 Task: Add an event with the title Second Lunch and Learn: Effective Teamwork and Synergy Strategies, date ''2024/04/06'', time 9:40 AM to 11:40 AMand add a description: Participants will learn how to structure their presentations in a clear and logical manner. They will explore techniques for capturing audience attention, developing a compelling opening, organizing content effectively, and delivering a memorable closing.Select event color  Basil . Add location for the event as: 789 Spice Bazaar, Istanbul, Turkey, logged in from the account softage.10@softage.netand send the event invitation to softage.8@softage.net and softage.9@softage.net. Set a reminder for the event Every weekday(Monday to Friday)
Action: Mouse moved to (62, 94)
Screenshot: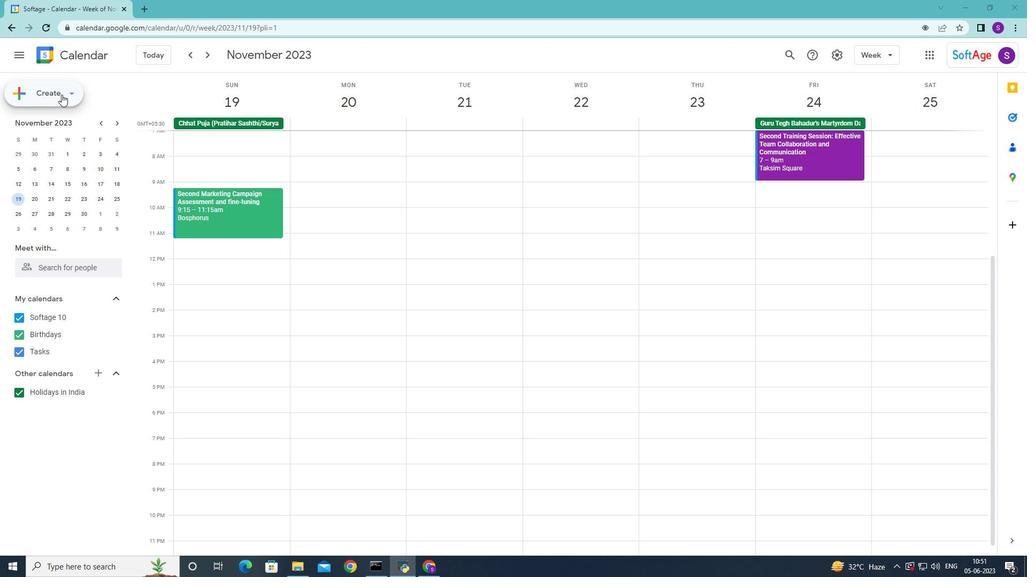 
Action: Mouse pressed left at (62, 94)
Screenshot: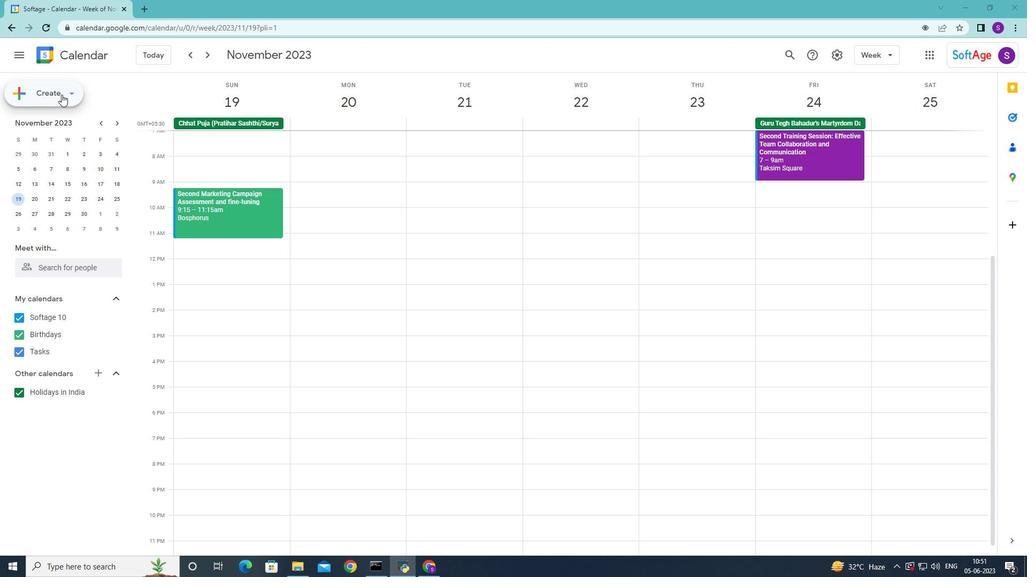 
Action: Mouse moved to (64, 128)
Screenshot: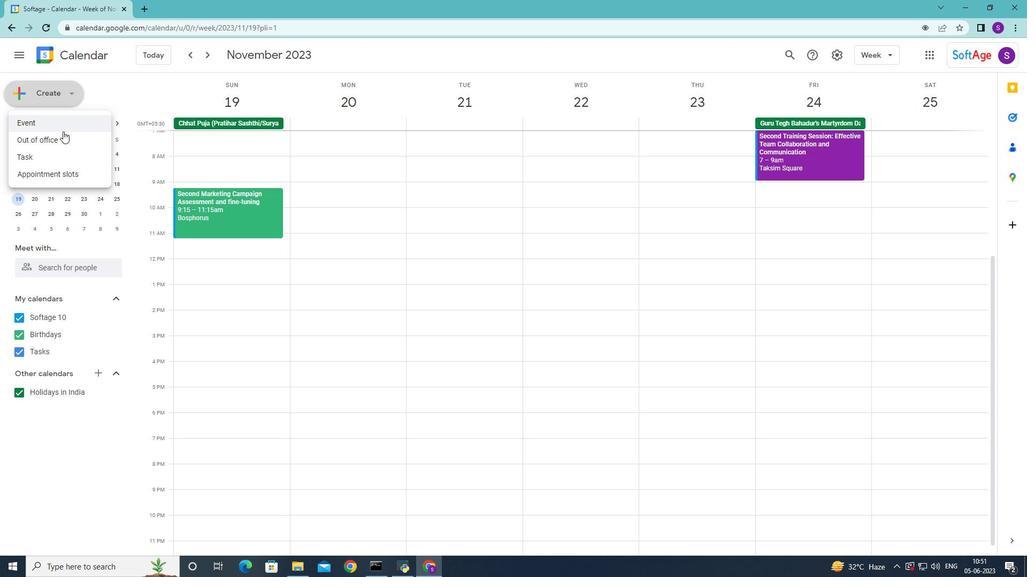 
Action: Mouse pressed left at (64, 128)
Screenshot: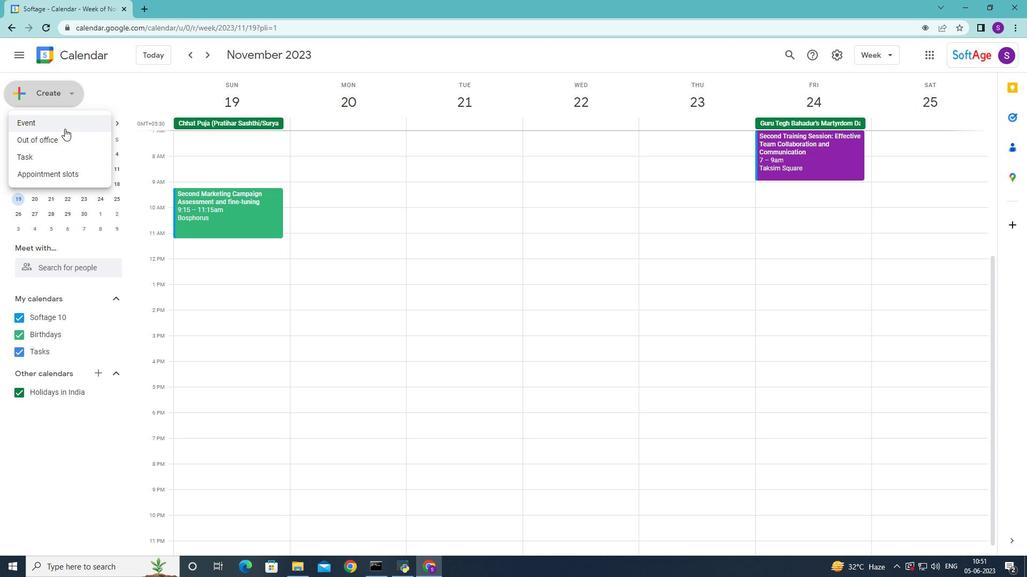 
Action: Mouse moved to (379, 201)
Screenshot: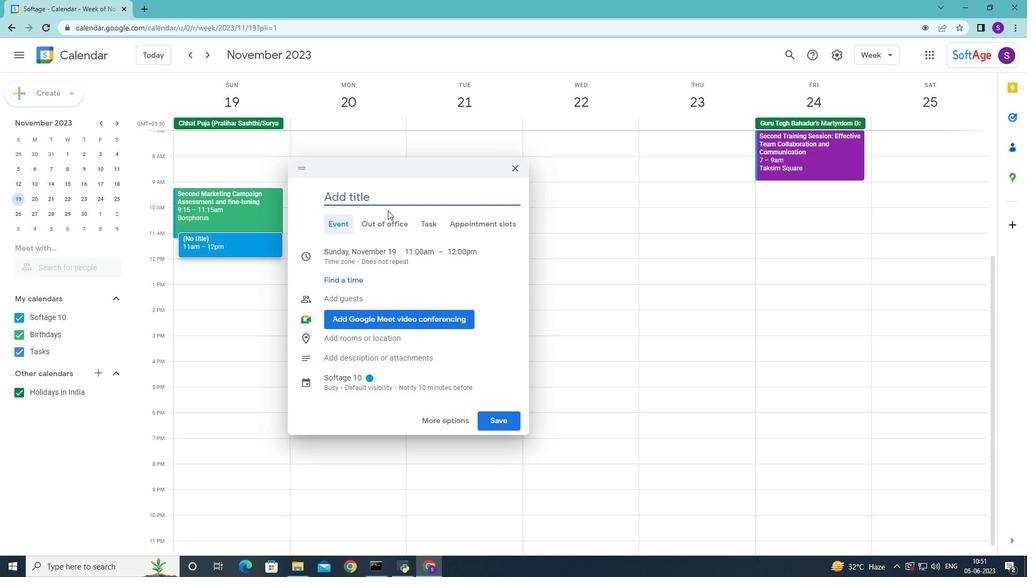 
Action: Mouse pressed left at (379, 201)
Screenshot: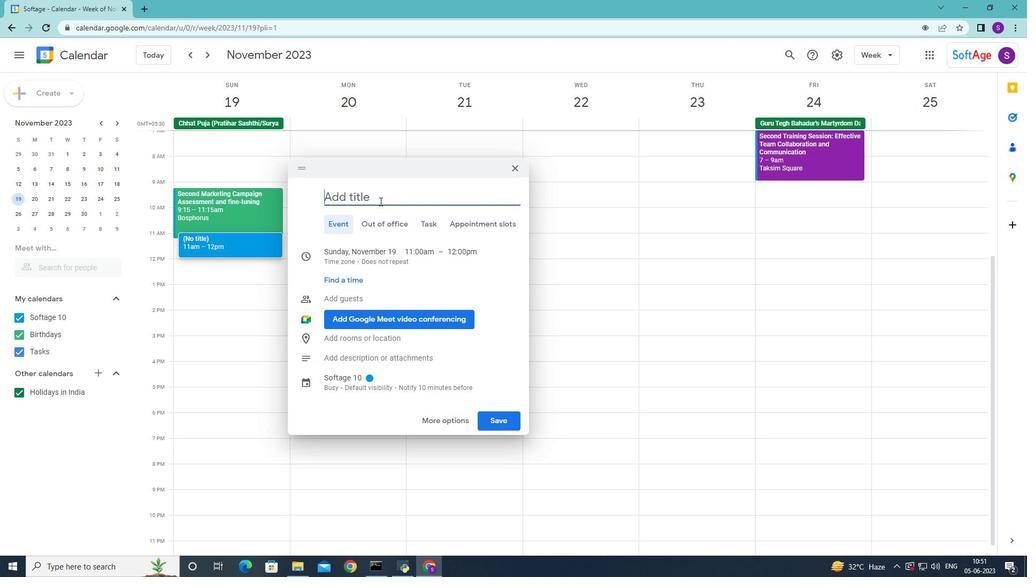 
Action: Mouse moved to (311, 186)
Screenshot: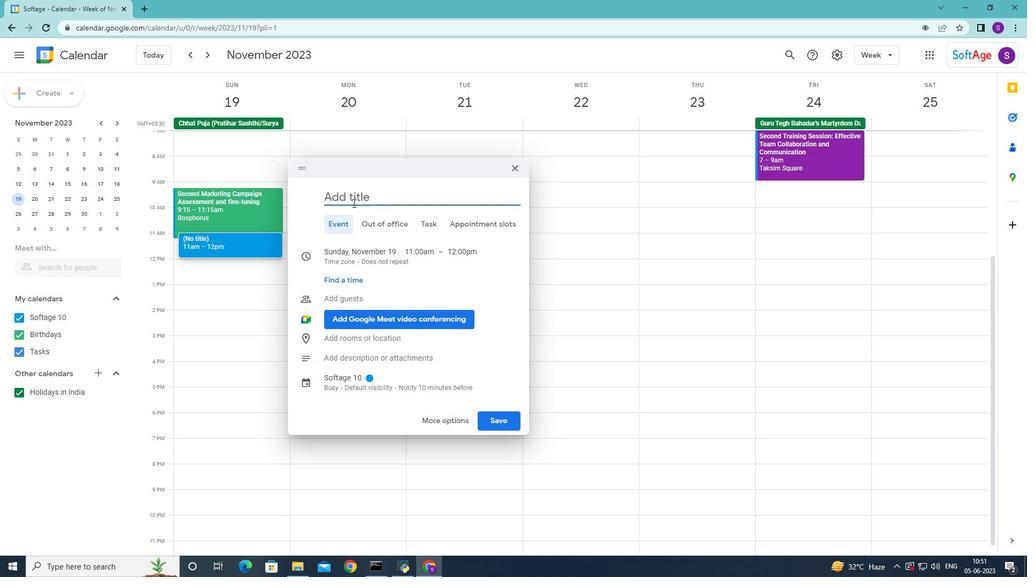 
Action: Key pressed <Key.shift><Key.shift><Key.shift><Key.shift>Second<Key.space><Key.shift>Lunch<Key.space>and<Key.space><Key.shift><Key.shift>Learn<Key.shift_r>;;<Key.backspace><Key.backspace><Key.shift_r>:<Key.space><Key.shift>Effective<Key.space><Key.shift><Key.shift><Key.shift><Key.shift><Key.shift><Key.shift><Key.shift><Key.shift><Key.shift><Key.shift>Team<Key.space><Key.shift>Work<Key.space>and<Key.space>synergy<Key.space><Key.shift>Strategies<Key.space>
Screenshot: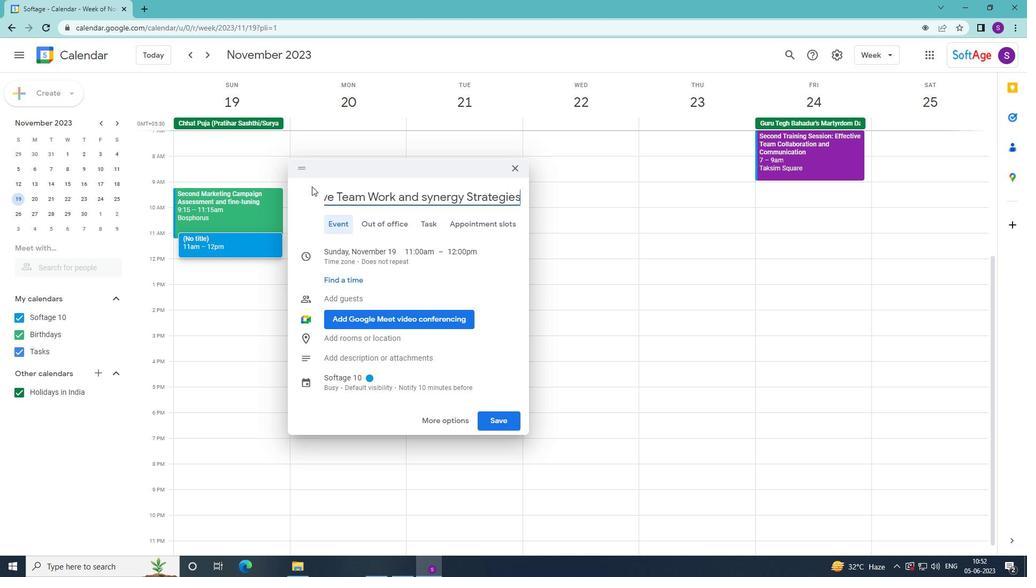 
Action: Mouse moved to (356, 261)
Screenshot: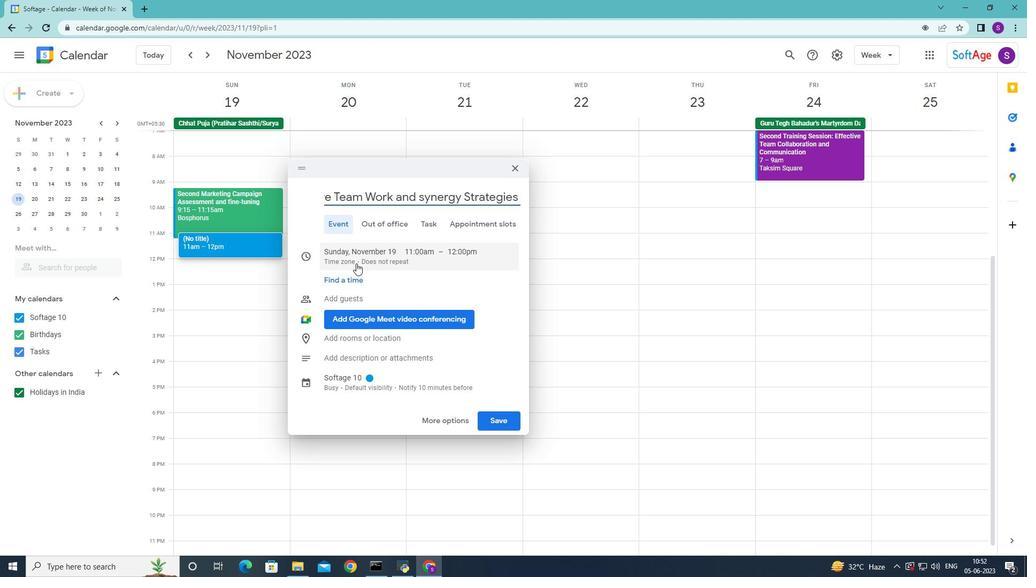 
Action: Mouse pressed left at (356, 261)
Screenshot: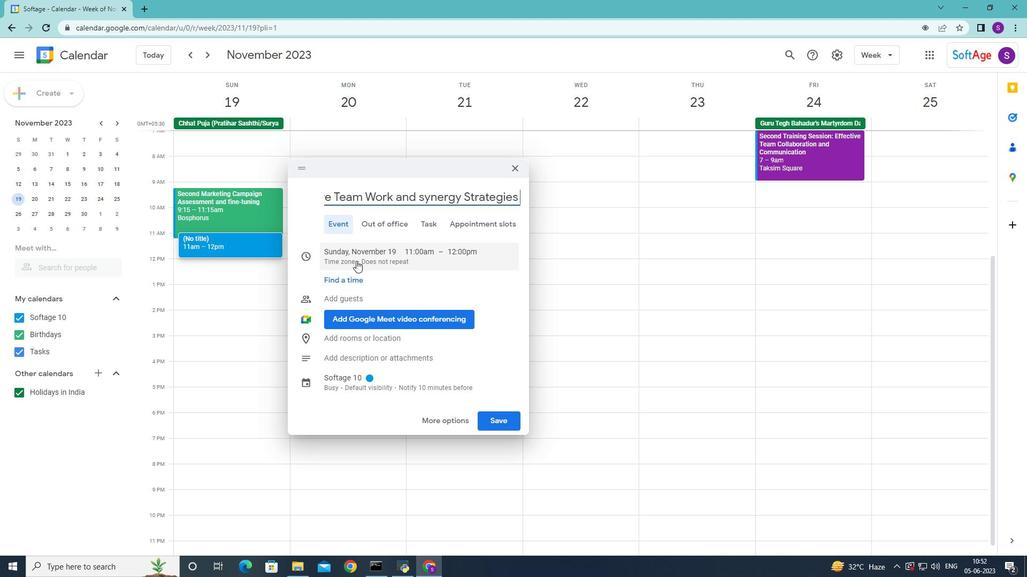 
Action: Mouse moved to (368, 253)
Screenshot: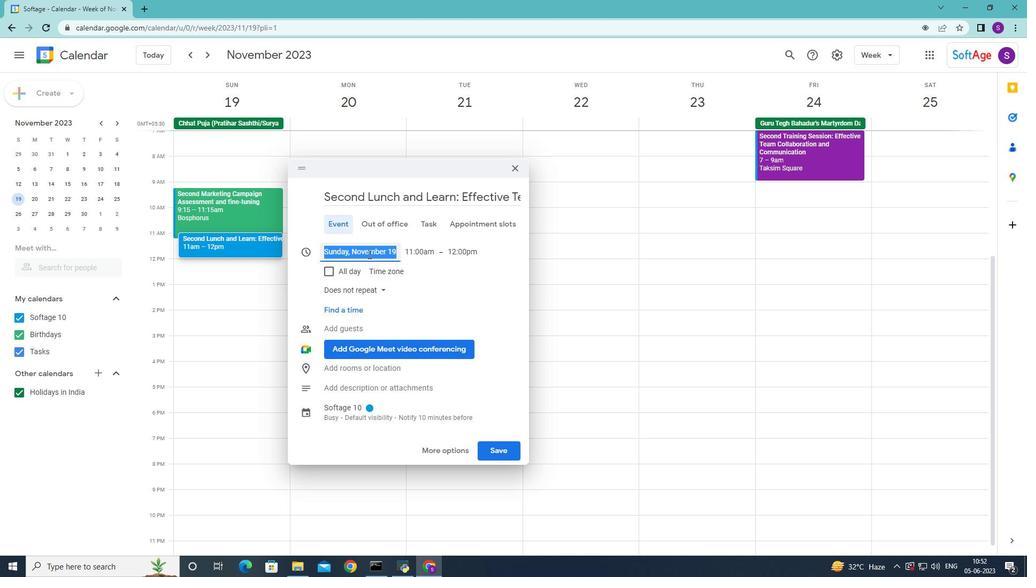 
Action: Mouse pressed left at (368, 253)
Screenshot: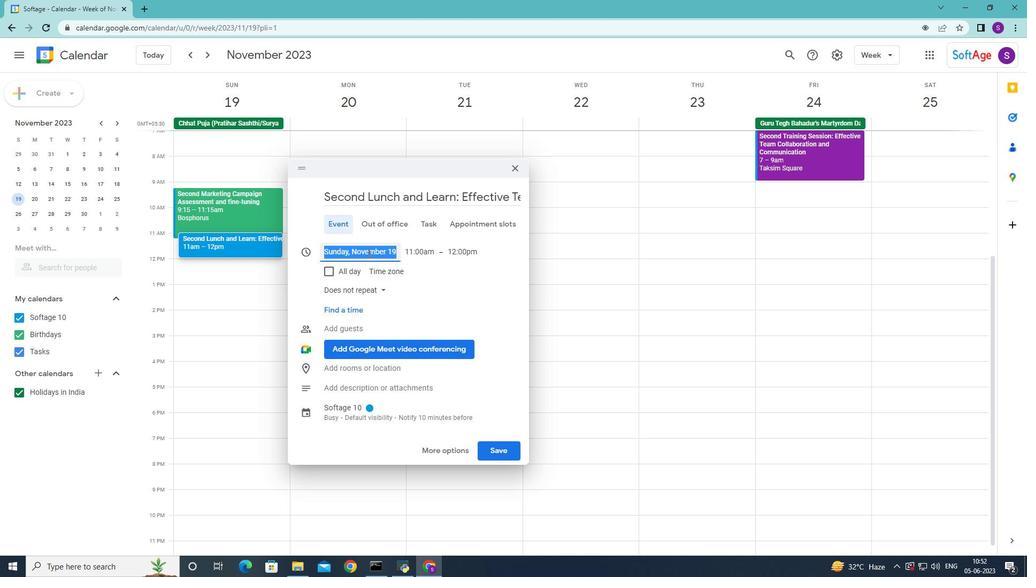 
Action: Mouse moved to (455, 274)
Screenshot: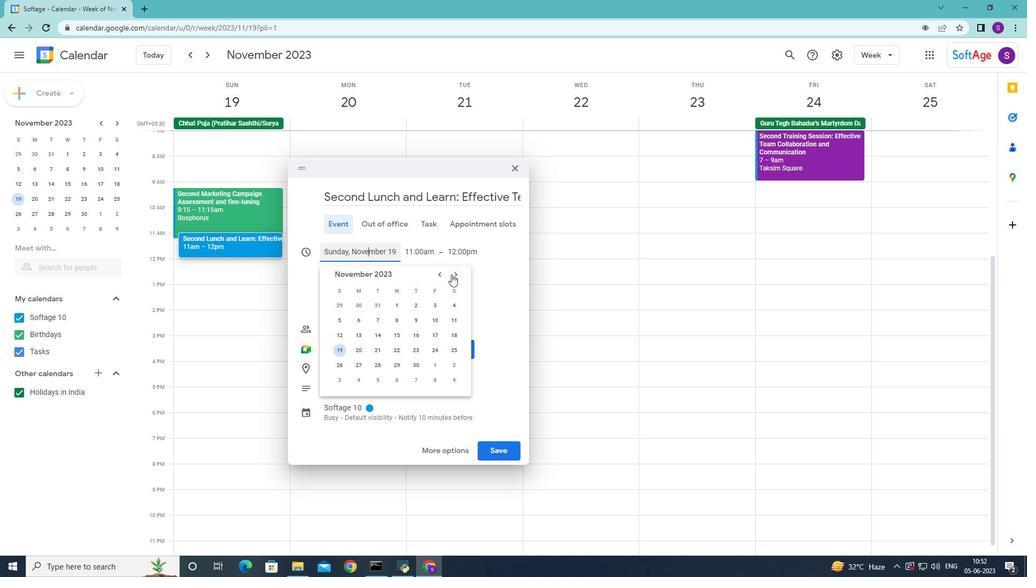 
Action: Mouse pressed left at (455, 274)
Screenshot: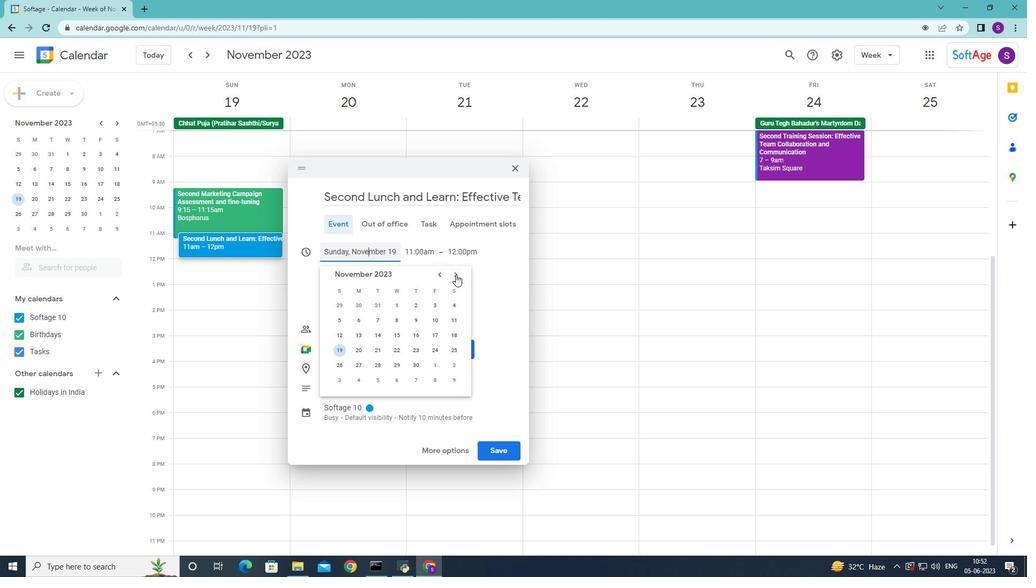 
Action: Mouse pressed left at (455, 274)
Screenshot: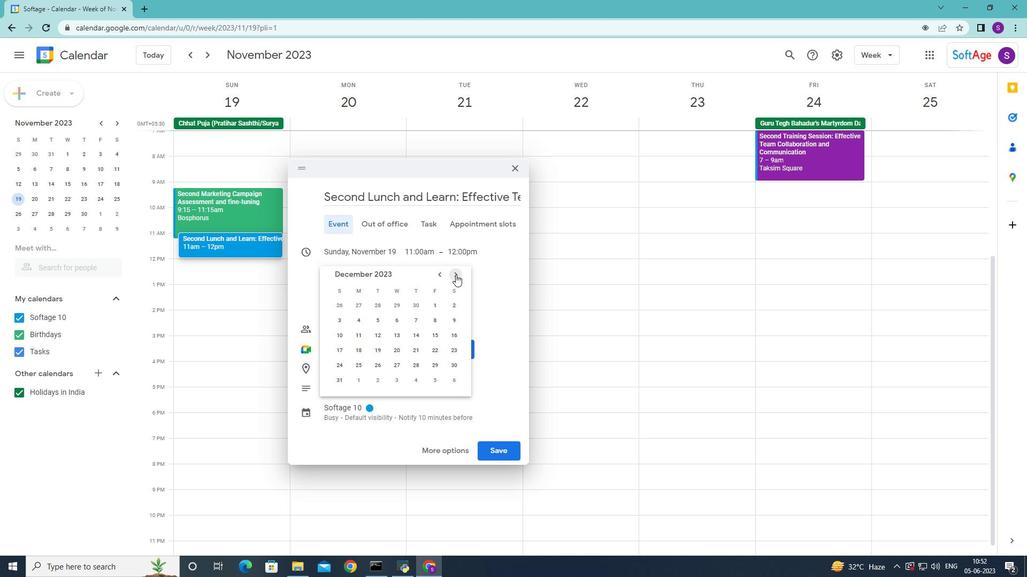 
Action: Mouse pressed left at (455, 274)
Screenshot: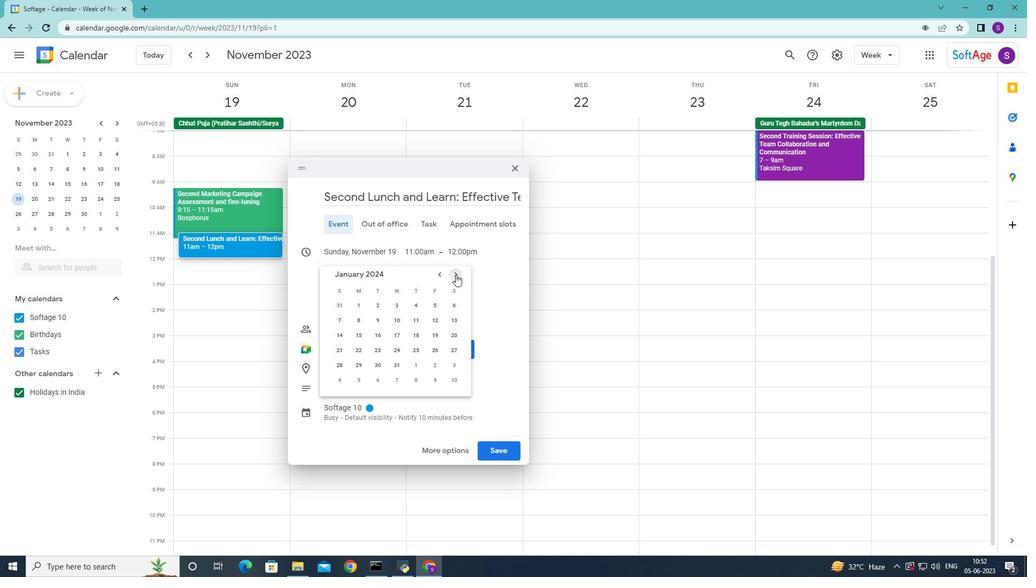 
Action: Mouse pressed left at (455, 274)
Screenshot: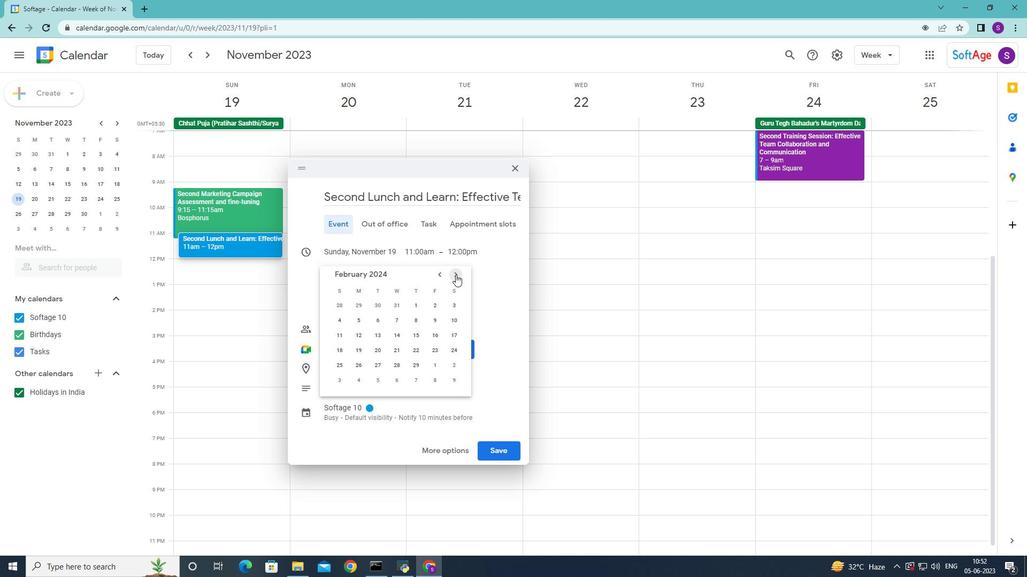 
Action: Mouse pressed left at (455, 274)
Screenshot: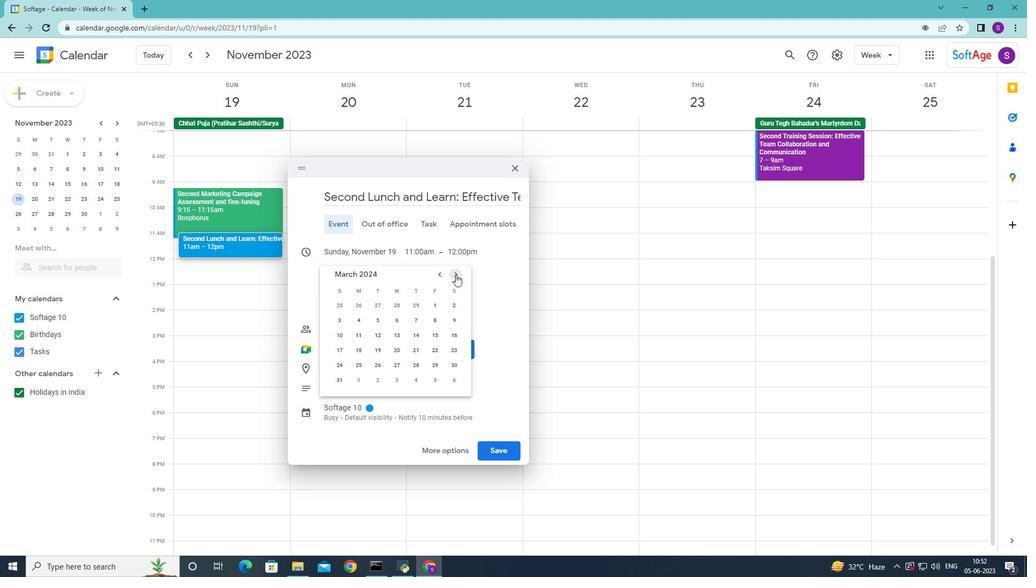 
Action: Mouse moved to (455, 309)
Screenshot: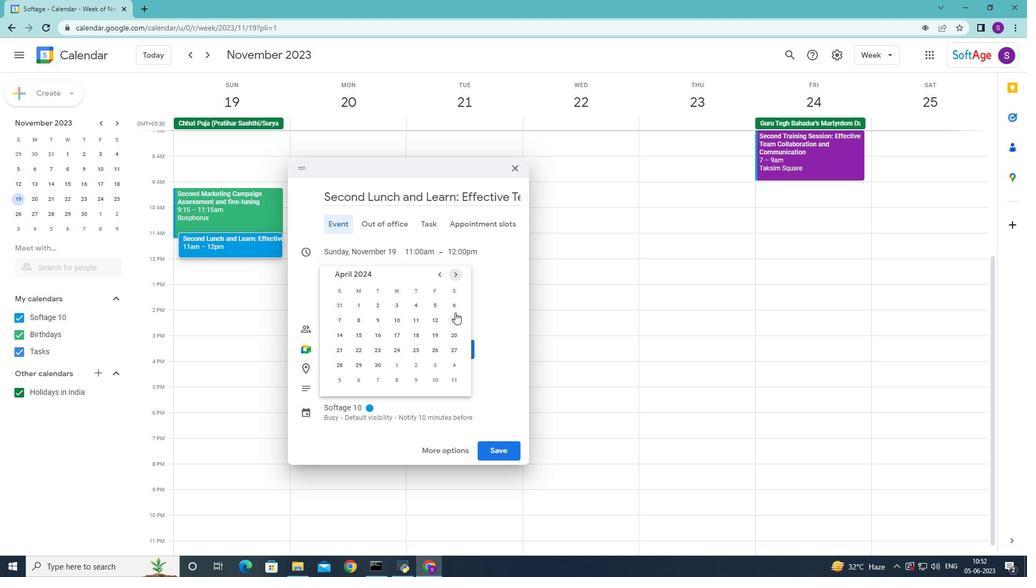 
Action: Mouse pressed left at (455, 309)
Screenshot: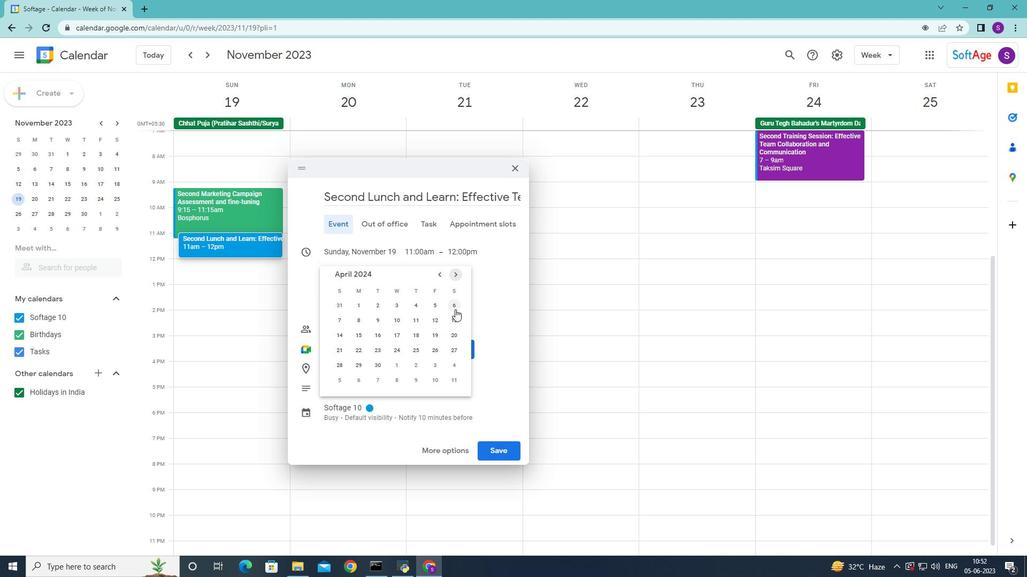 
Action: Mouse moved to (747, 249)
Screenshot: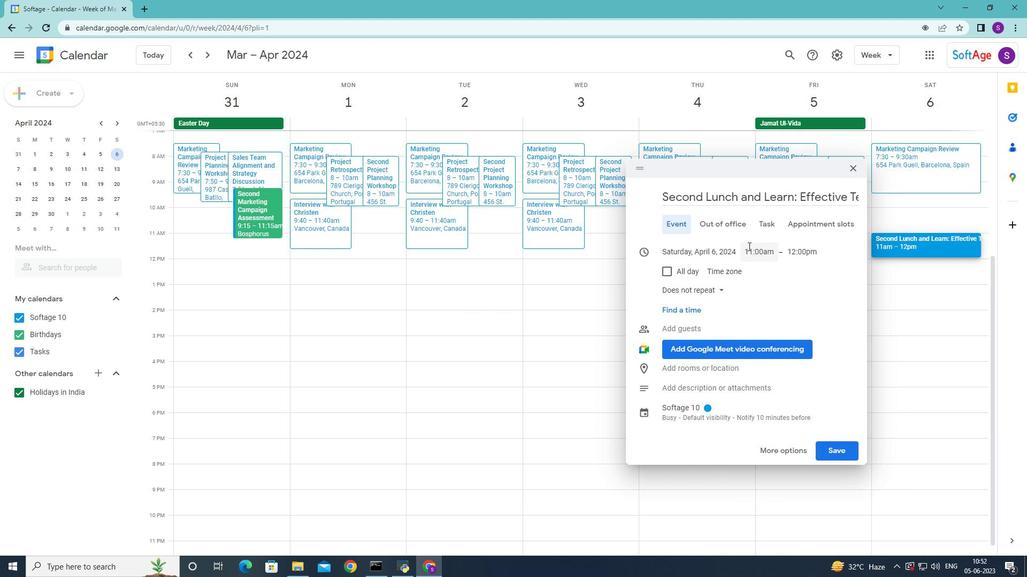 
Action: Mouse pressed left at (747, 249)
Screenshot: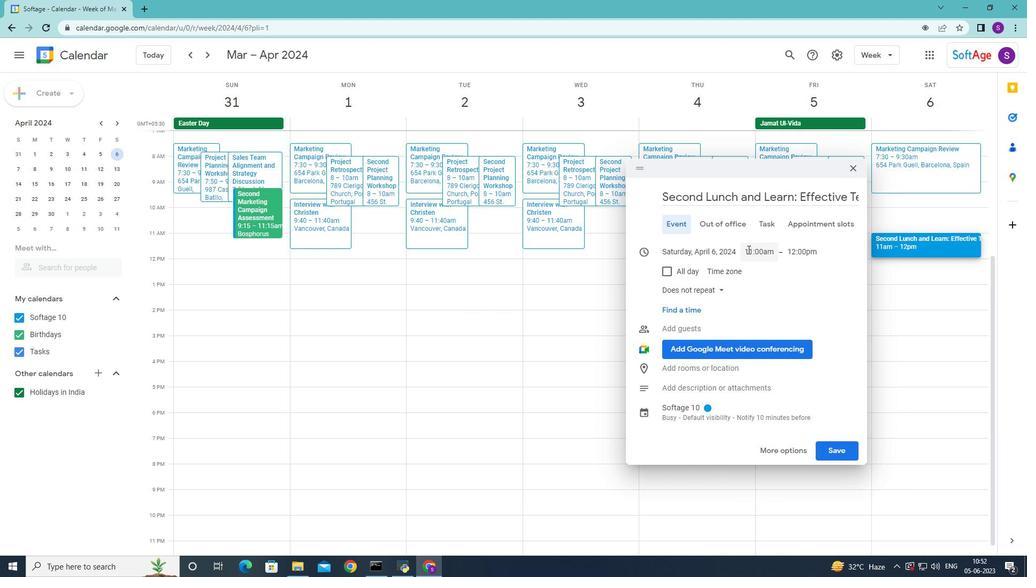 
Action: Mouse moved to (762, 330)
Screenshot: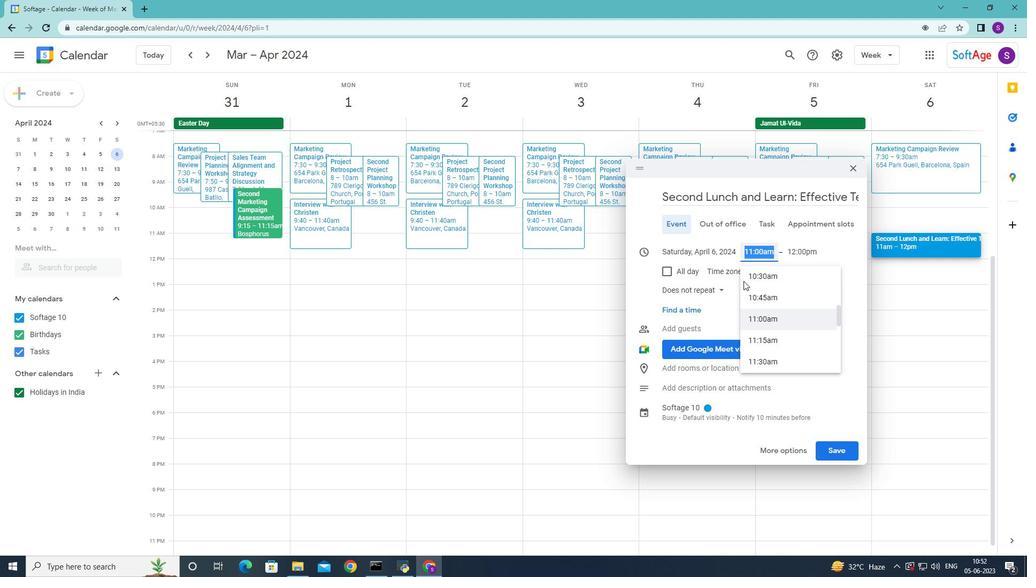 
Action: Mouse scrolled (762, 330) with delta (0, 0)
Screenshot: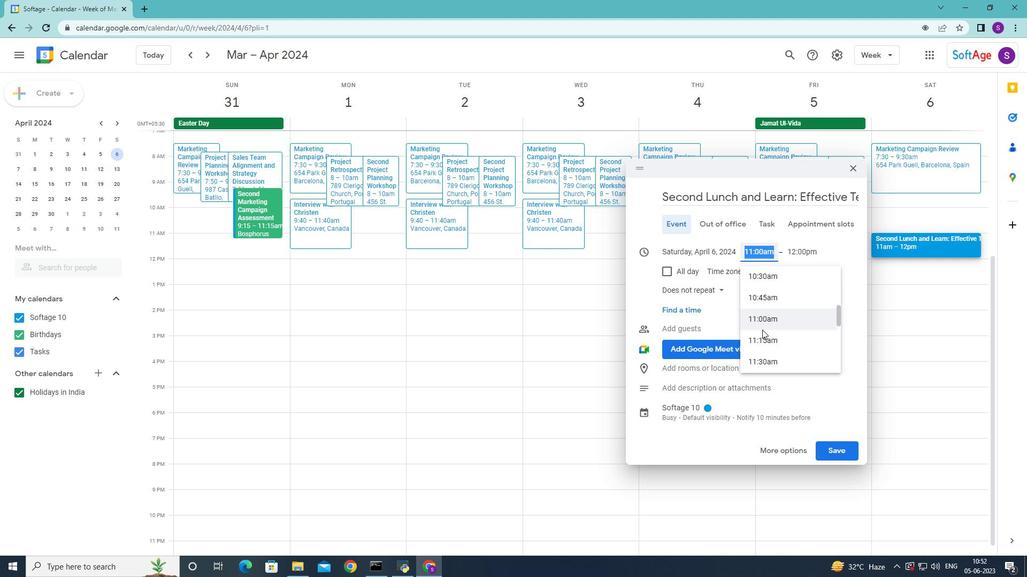 
Action: Mouse scrolled (762, 330) with delta (0, 0)
Screenshot: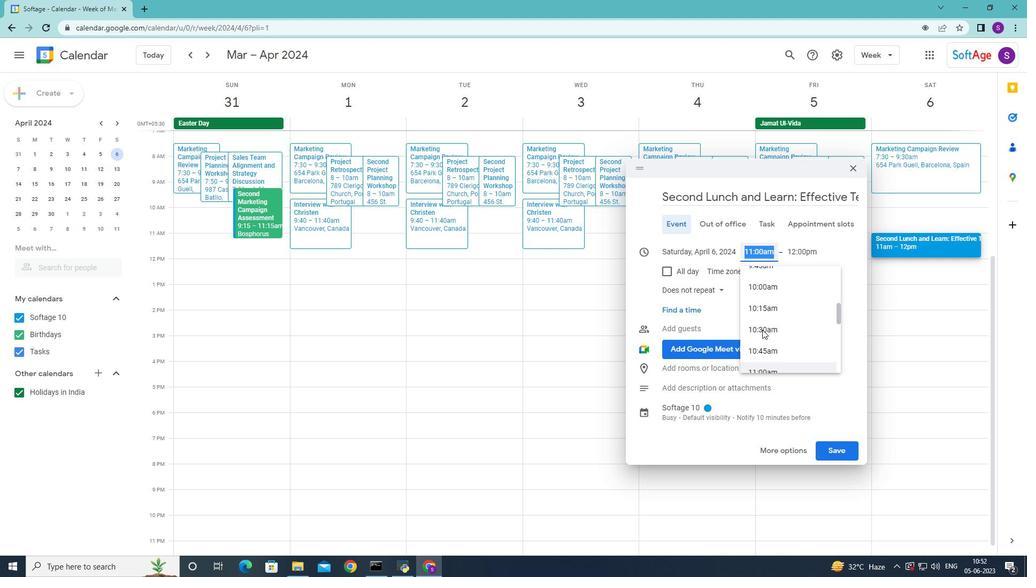 
Action: Mouse moved to (640, 271)
Screenshot: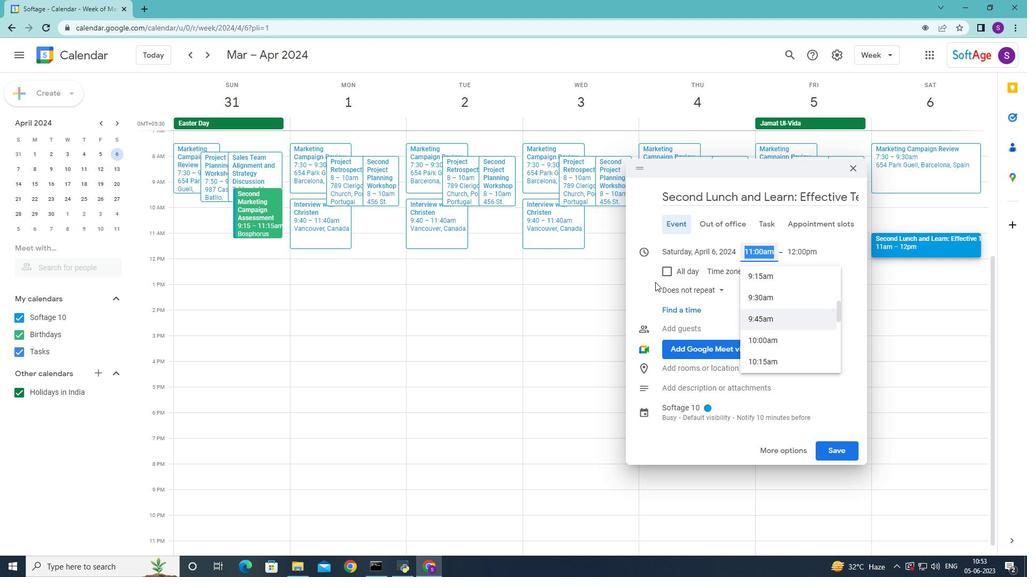 
Action: Key pressed 9<Key.shift_r><Key.shift_r><Key.shift_r>:40am<Key.enter>
Screenshot: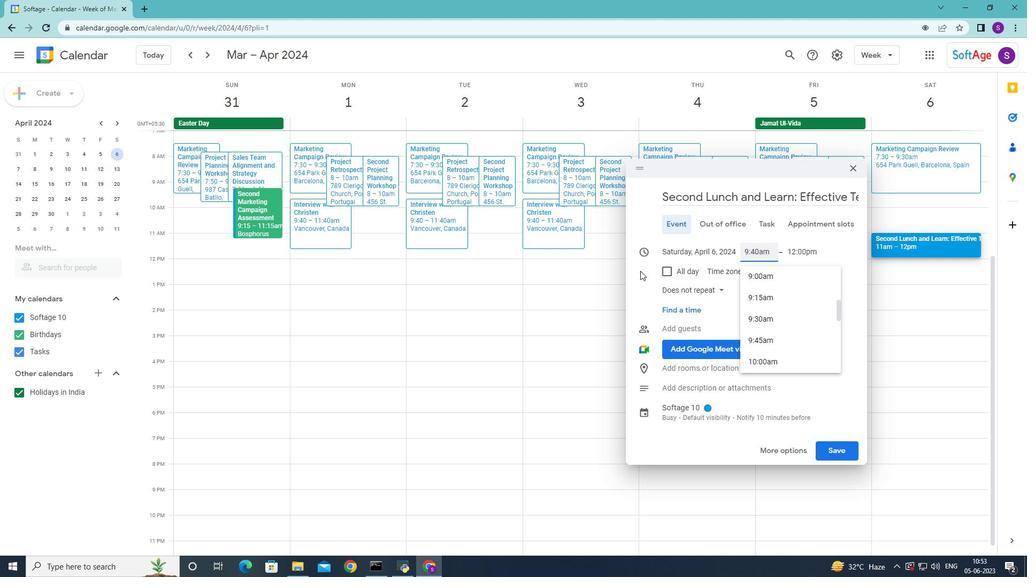 
Action: Mouse moved to (786, 258)
Screenshot: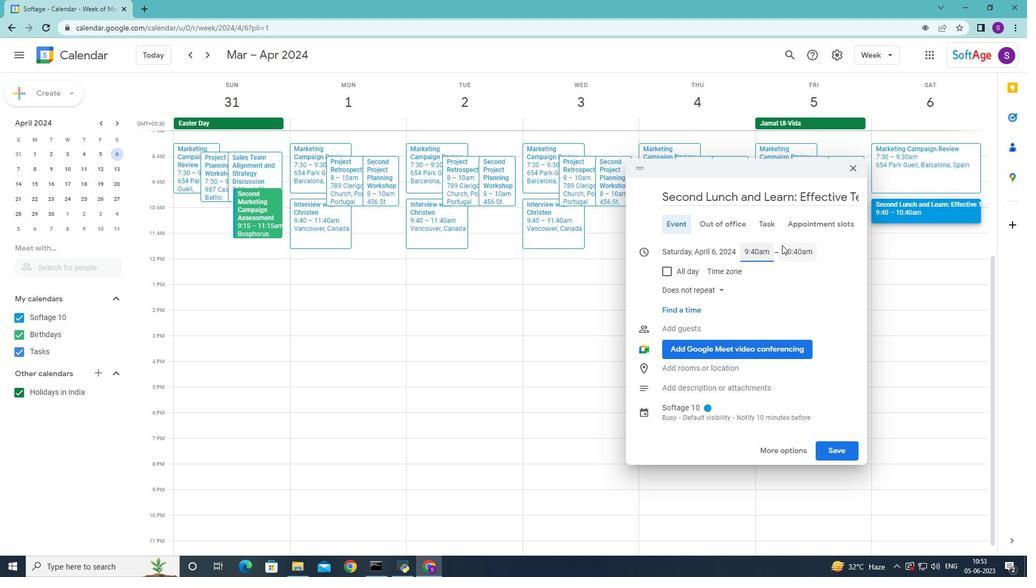 
Action: Mouse pressed left at (786, 258)
Screenshot: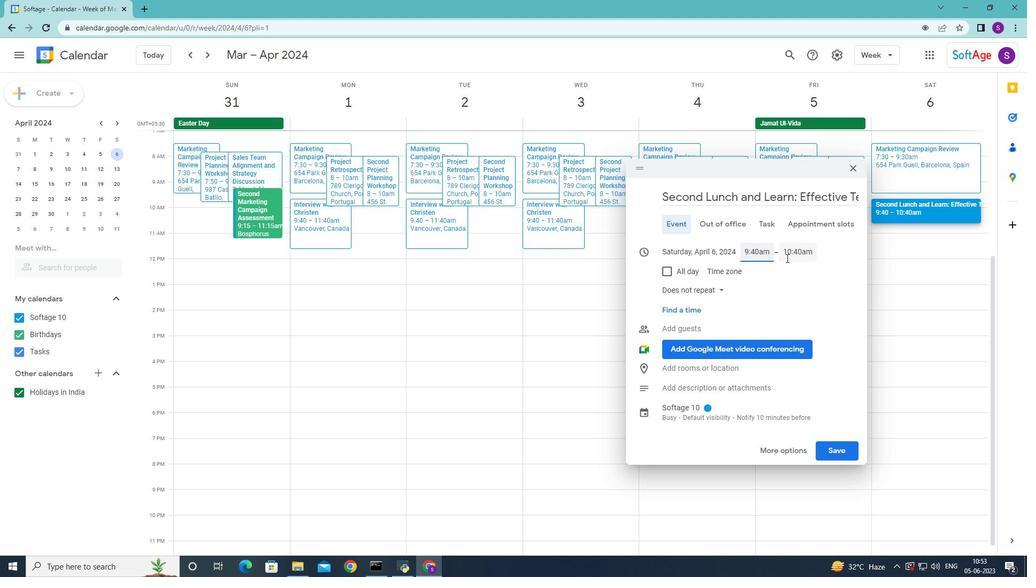 
Action: Mouse moved to (792, 362)
Screenshot: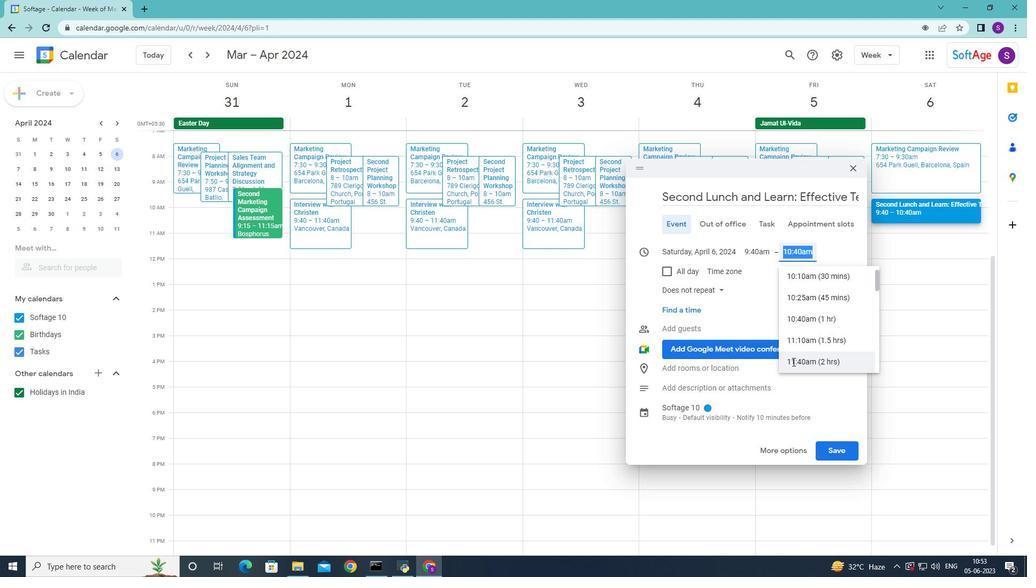 
Action: Mouse pressed left at (792, 362)
Screenshot: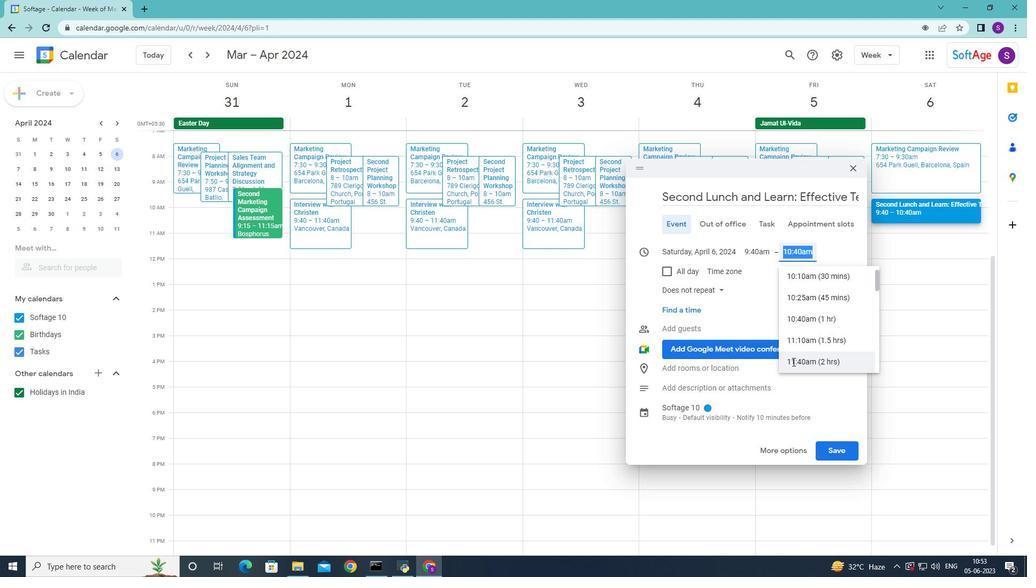 
Action: Mouse moved to (745, 416)
Screenshot: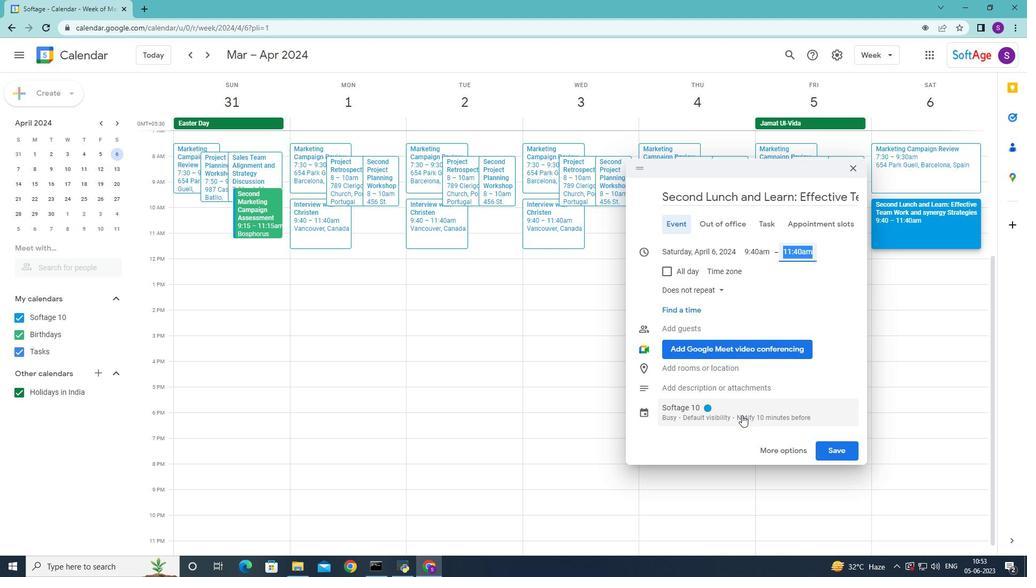
Action: Mouse pressed left at (745, 416)
Screenshot: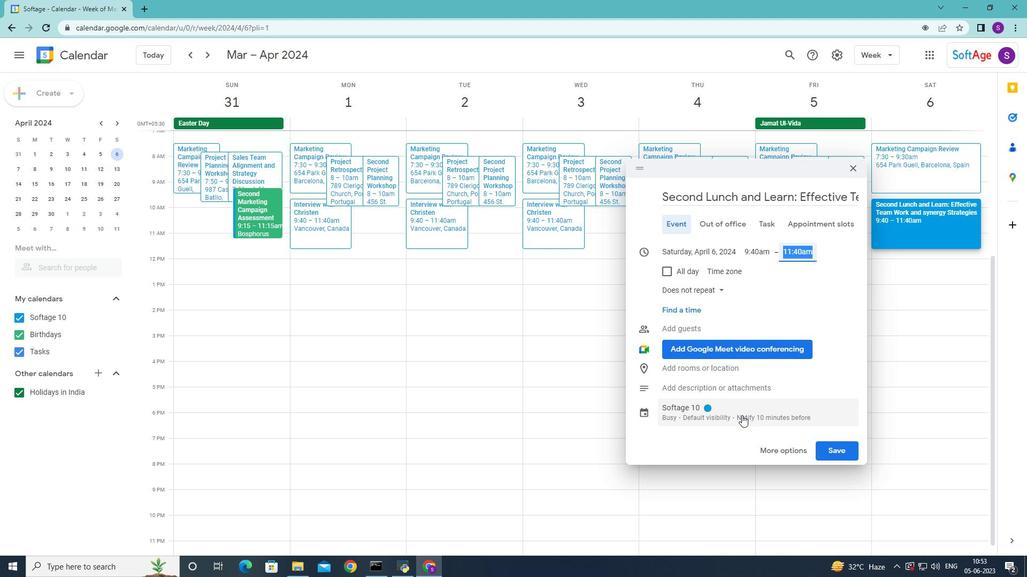 
Action: Mouse moved to (766, 448)
Screenshot: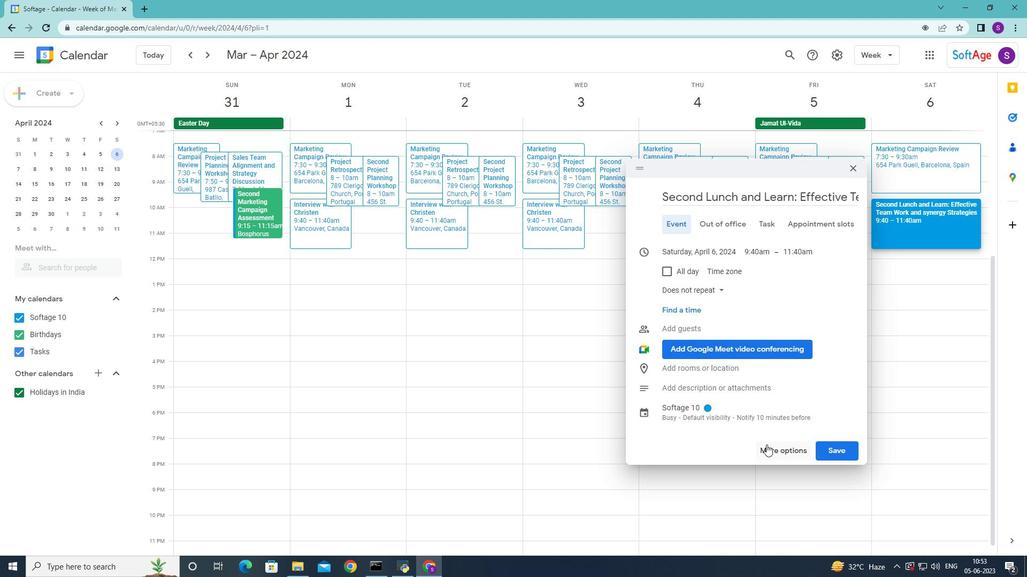 
Action: Mouse pressed left at (766, 448)
Screenshot: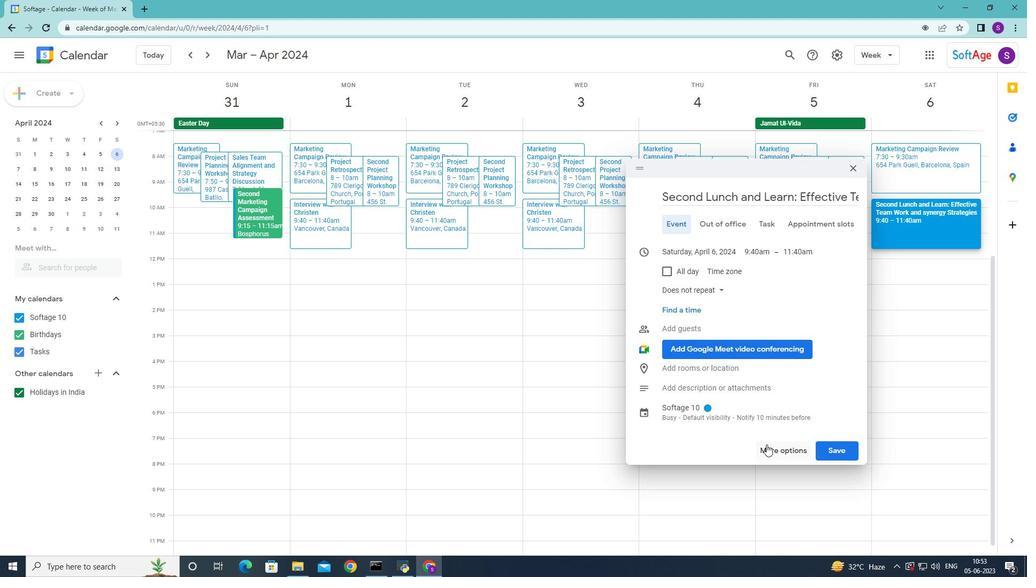
Action: Mouse moved to (185, 379)
Screenshot: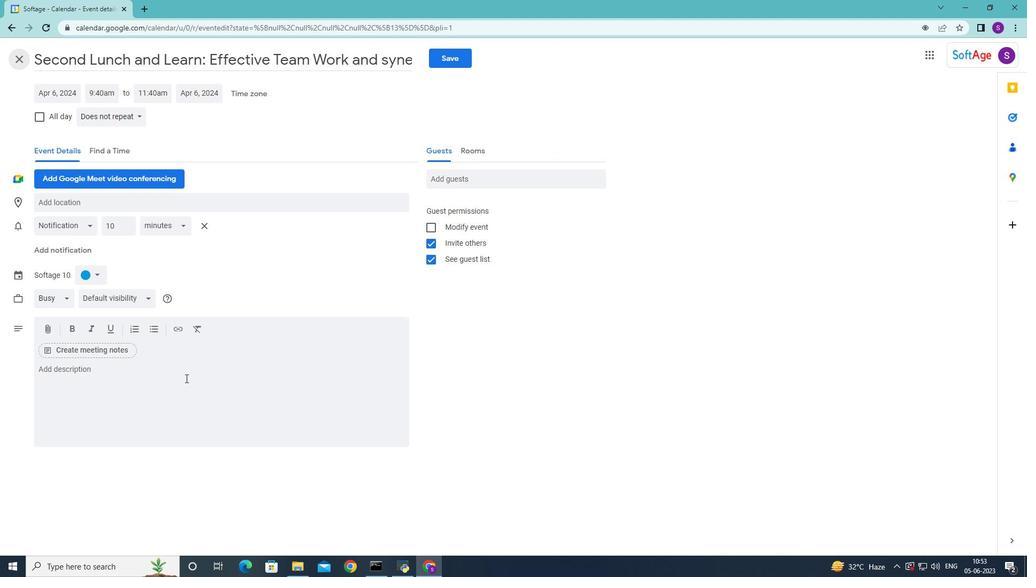 
Action: Mouse pressed left at (185, 379)
Screenshot: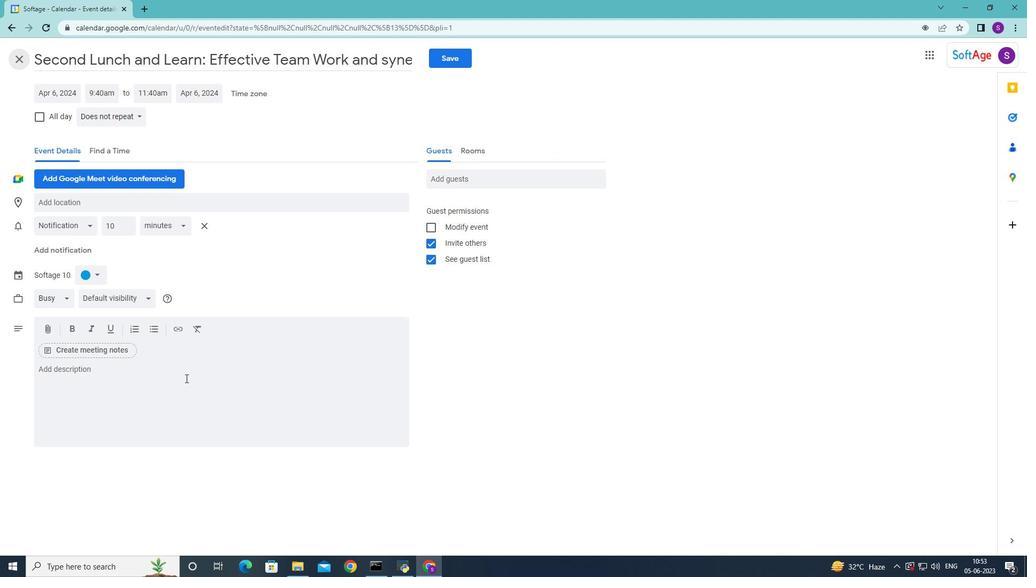 
Action: Mouse moved to (187, 375)
Screenshot: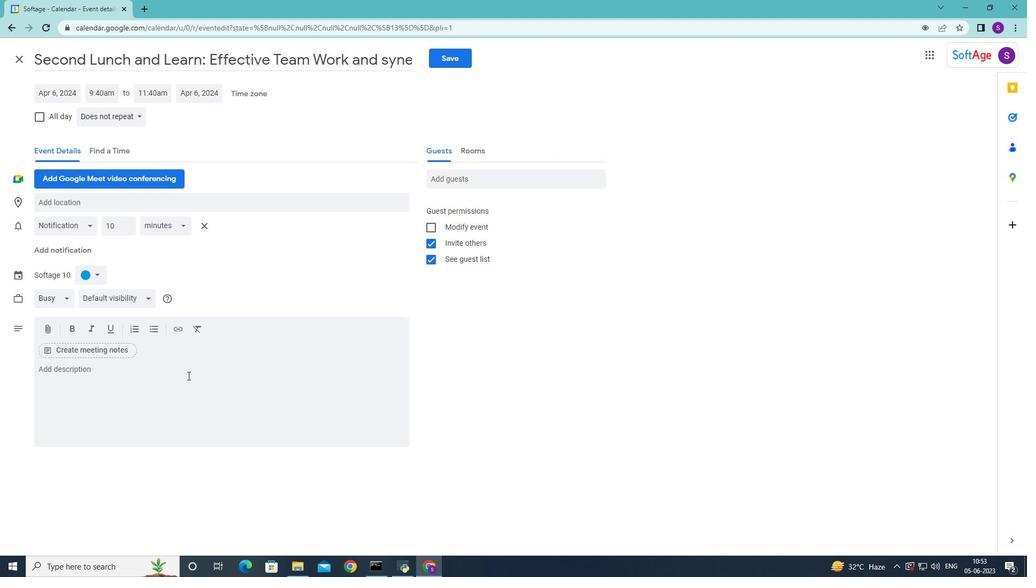 
Action: Key pressed <Key.shift>Participants<Key.space>will<Key.space>learn<Key.space>how<Key.space>o<Key.space>structure<Key.space>their<Key.space>presentations<Key.space>in<Key.space>a<Key.space>clear<Key.space>and<Key.space>logical<Key.space>manner<Key.space><Key.backspace>.<Key.space><Key.shift>They<Key.space>will<Key.space>explore<Key.space>techniques<Key.space>for<Key.space>capturing<Key.space>audience<Key.space>attention<Key.space><Key.backspace>,<Key.space>developing<Key.space>a<Key.space>compelling<Key.space>opening<Key.space><Key.backspace>,<Key.space>oragab<Key.backspace>nizing<Key.space><Key.backspace><Key.backspace><Key.backspace><Key.backspace><Key.backspace>zing<Key.space>
Screenshot: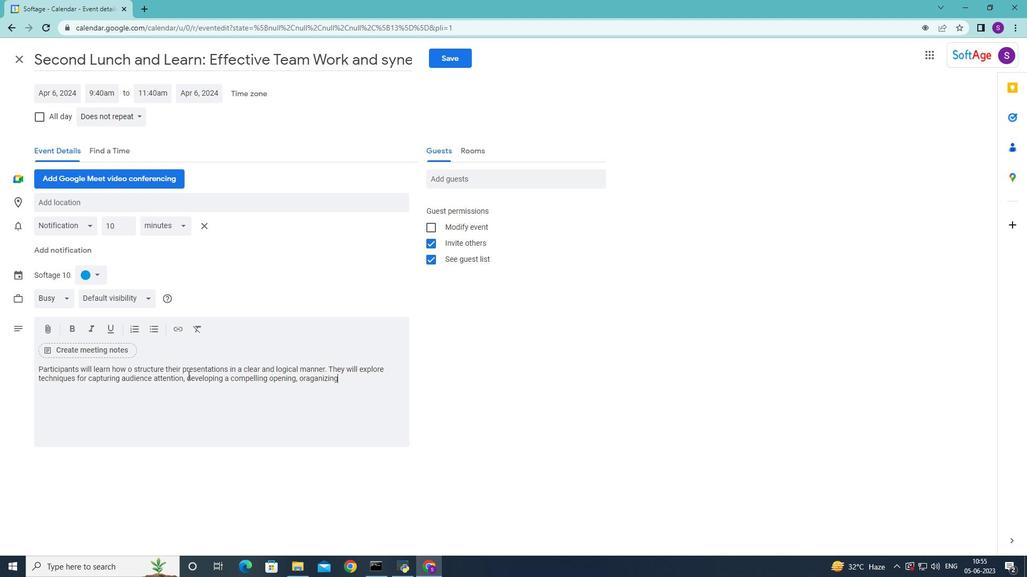 
Action: Mouse moved to (359, 323)
Screenshot: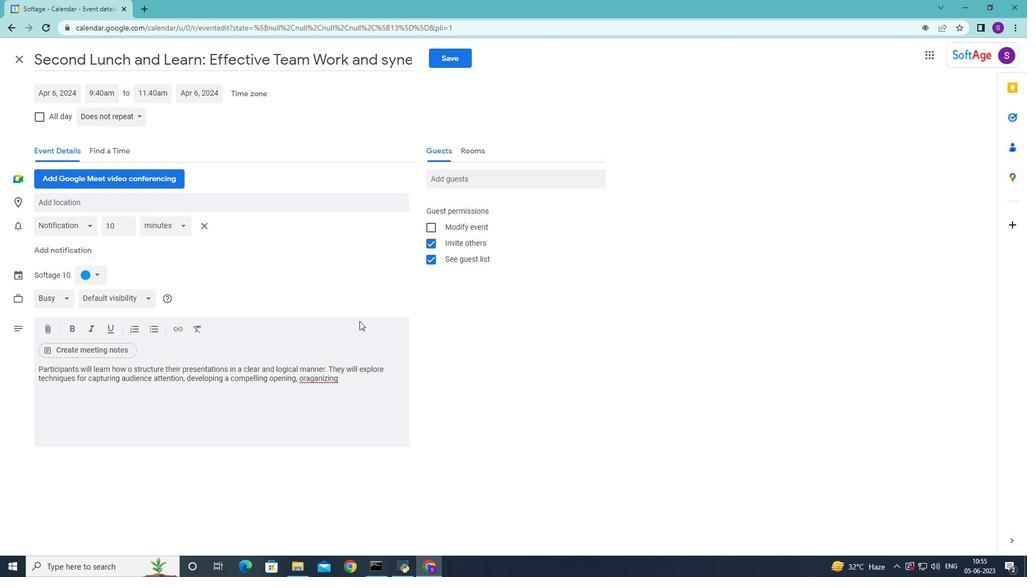 
Action: Key pressed <Key.backspace><Key.backspace>
Screenshot: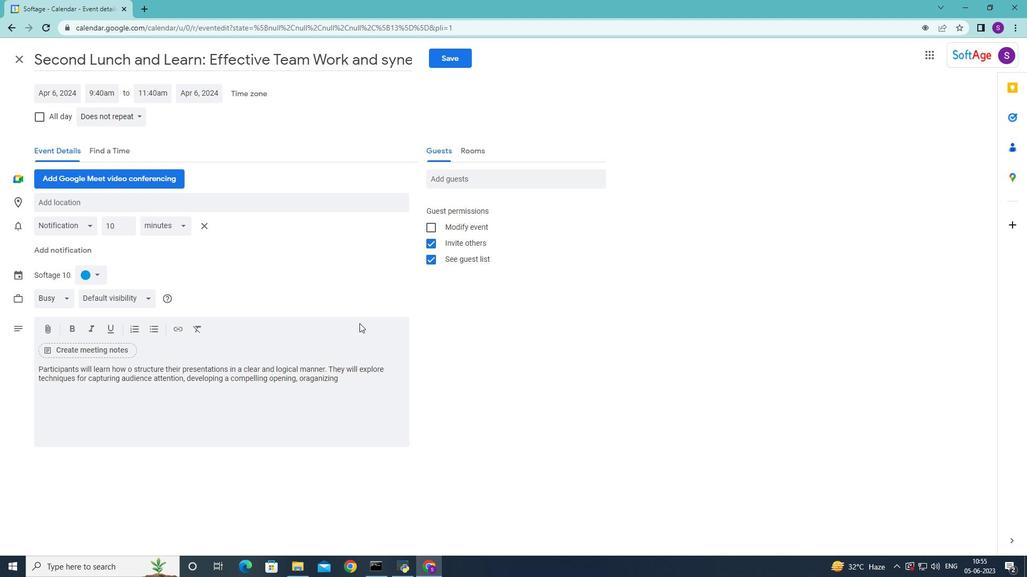 
Action: Mouse moved to (348, 363)
Screenshot: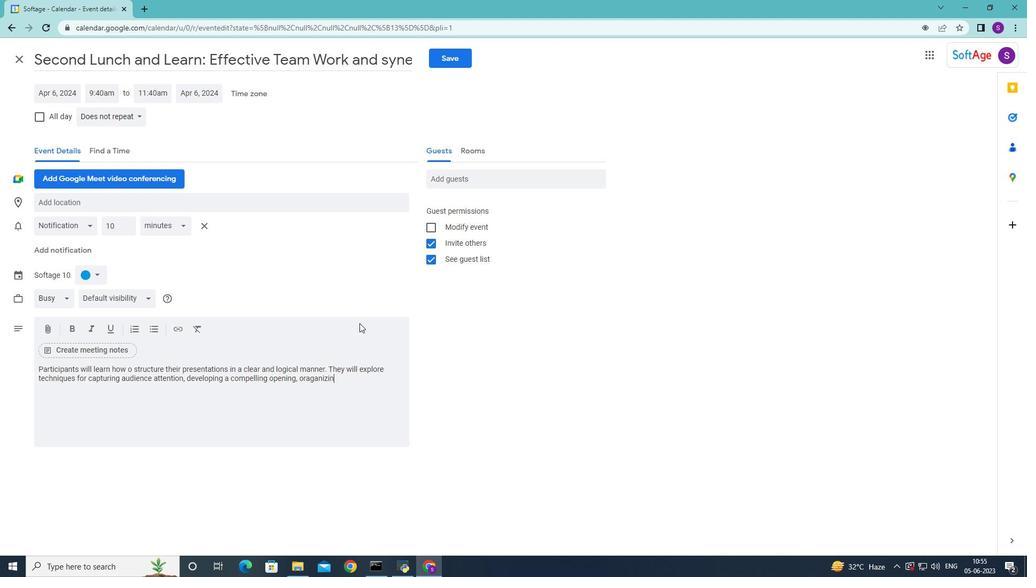 
Action: Key pressed <Key.backspace>
Screenshot: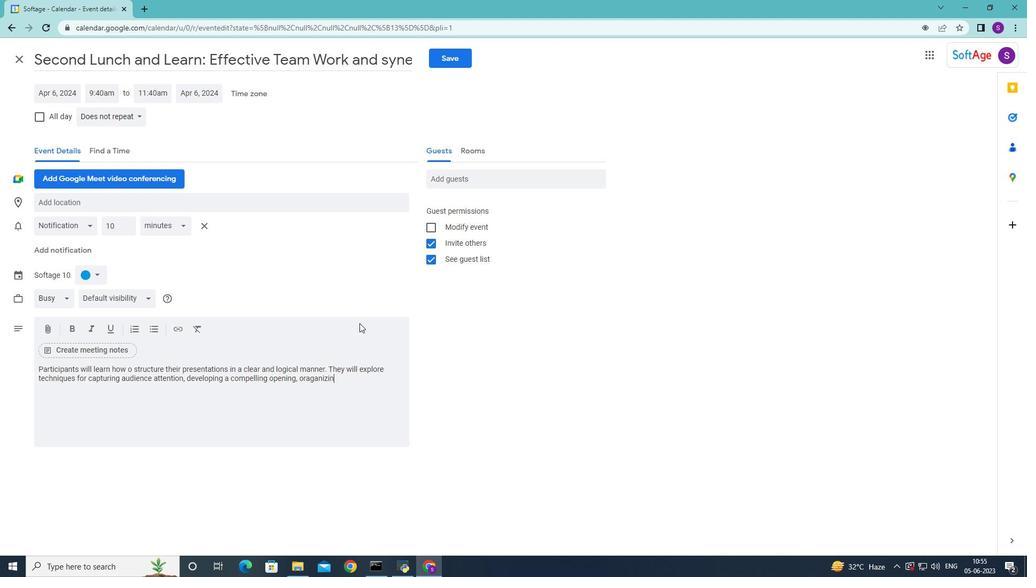
Action: Mouse moved to (349, 388)
Screenshot: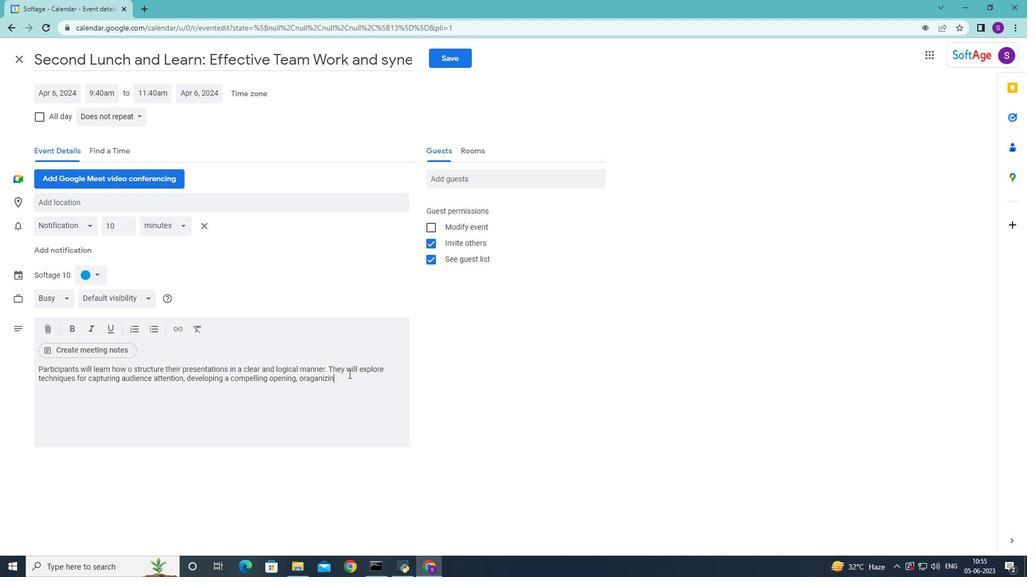 
Action: Key pressed <Key.backspace>
Screenshot: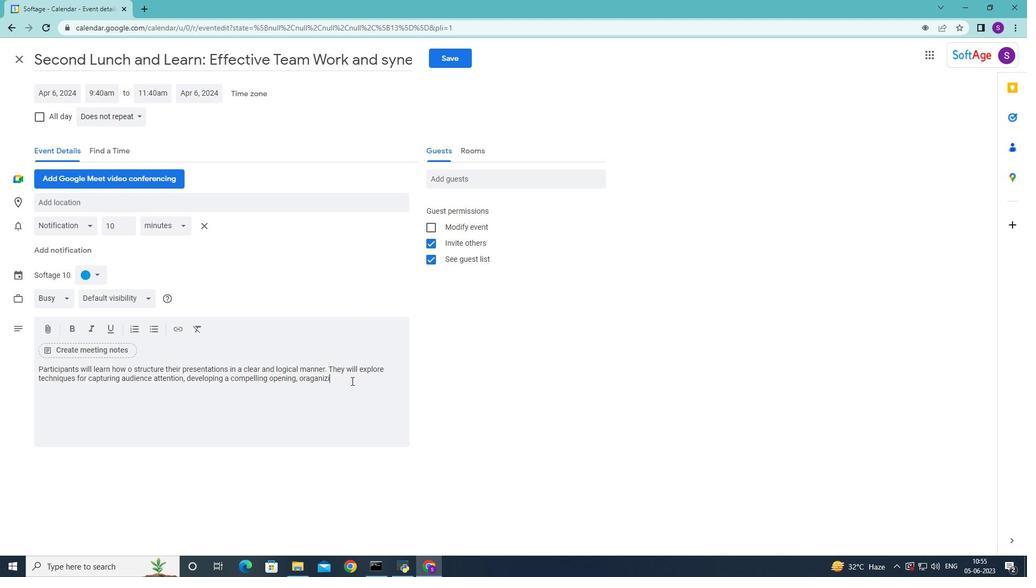 
Action: Mouse moved to (349, 387)
Screenshot: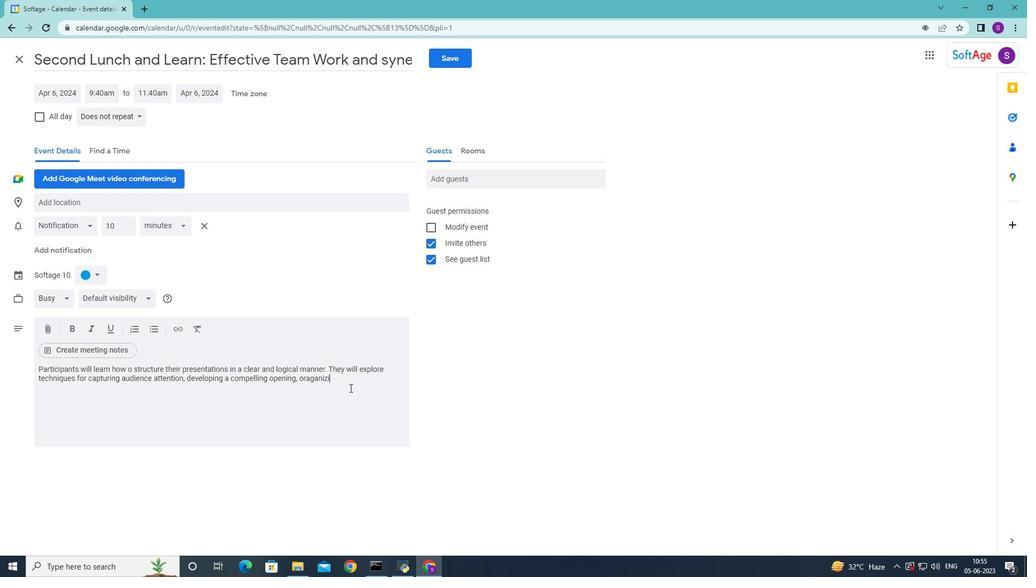 
Action: Key pressed <Key.backspace><Key.backspace><Key.backspace><Key.backspace>
Screenshot: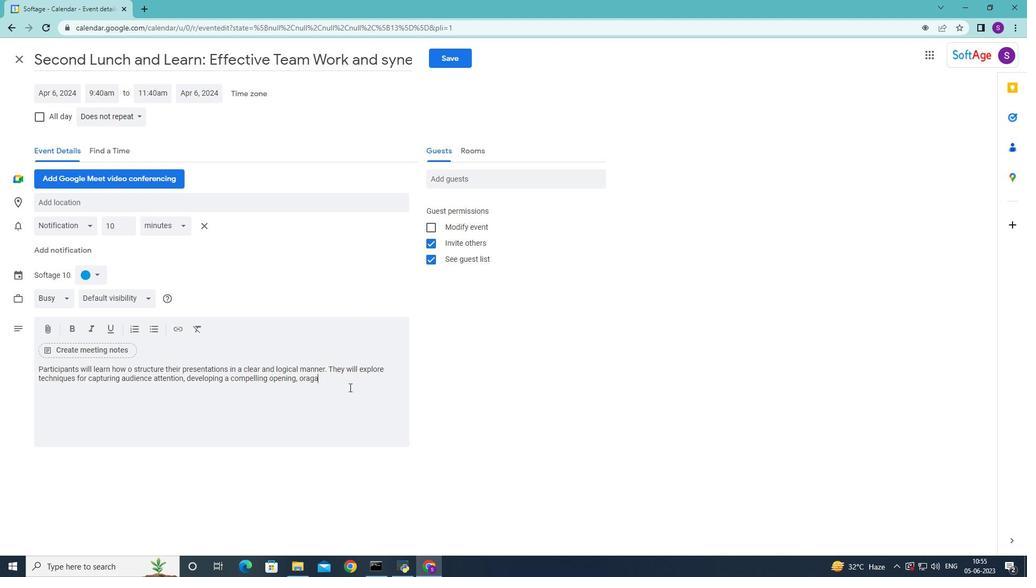 
Action: Mouse moved to (347, 383)
Screenshot: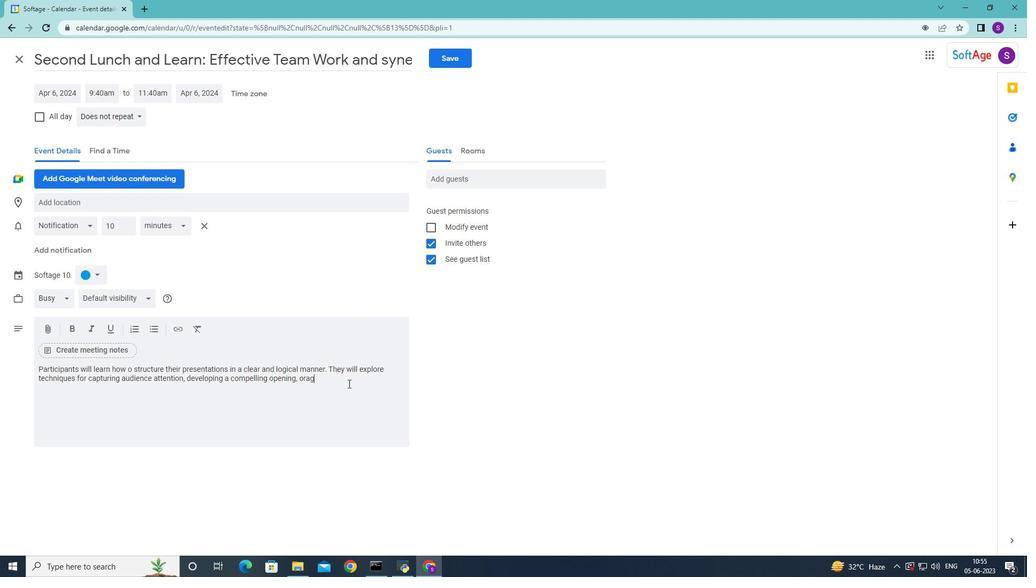 
Action: Key pressed anizing<Key.space>
Screenshot: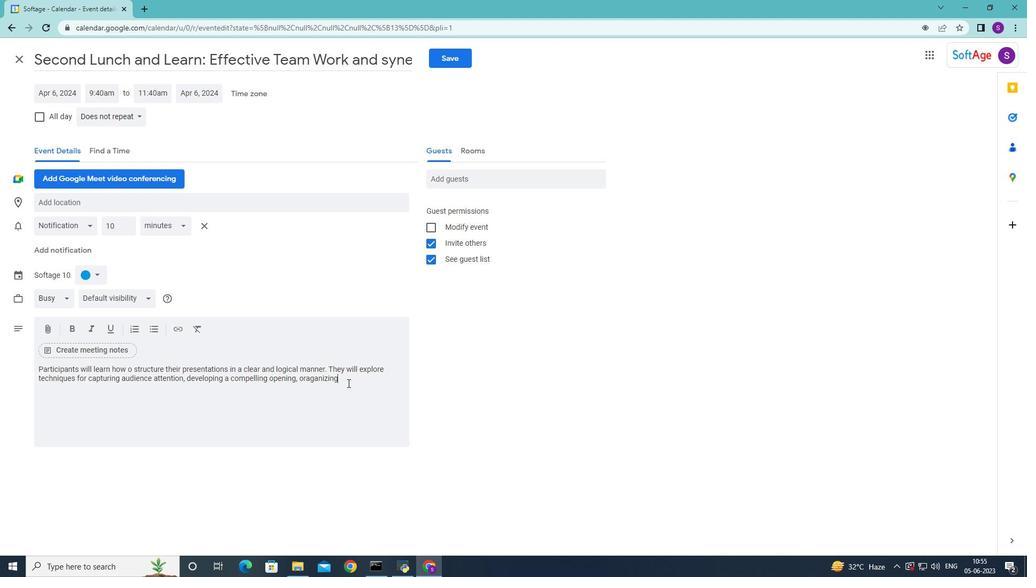 
Action: Mouse moved to (308, 379)
Screenshot: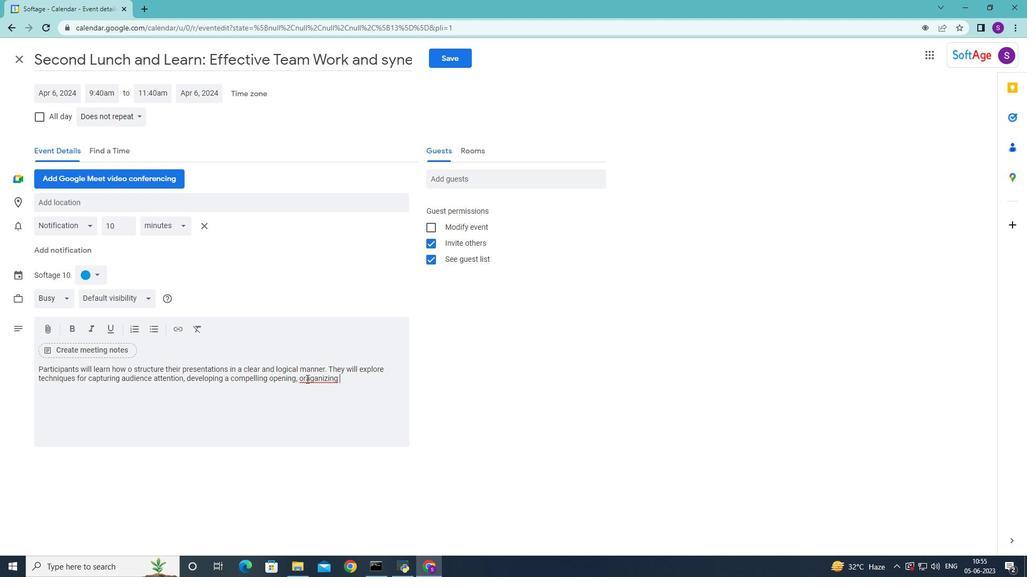 
Action: Mouse pressed left at (308, 379)
Screenshot: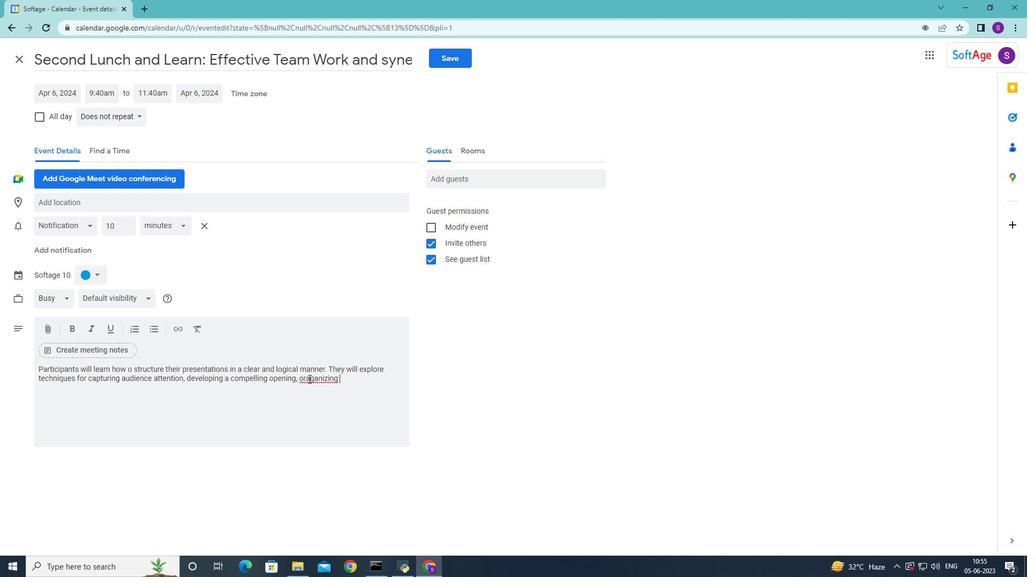 
Action: Mouse moved to (323, 375)
Screenshot: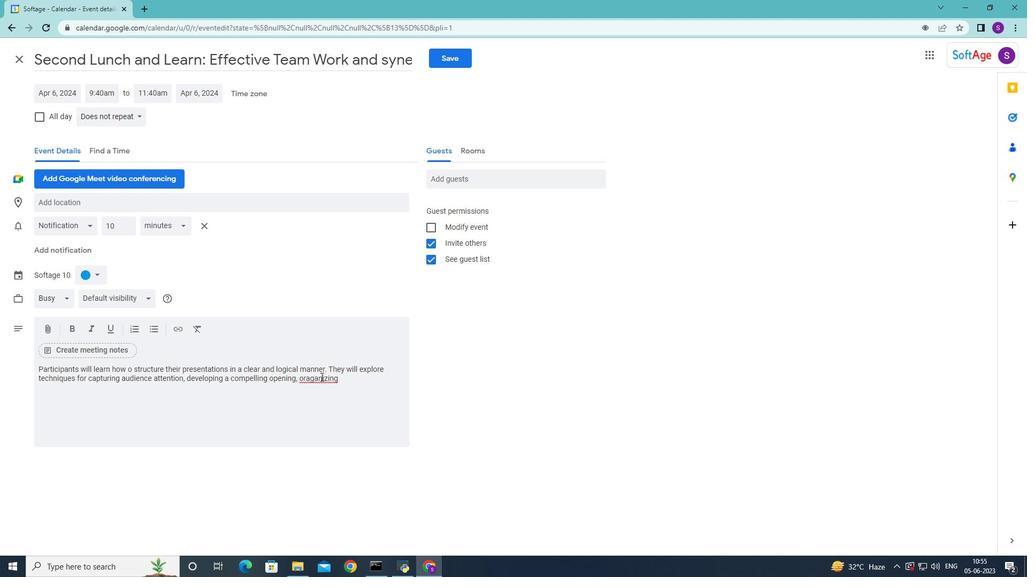
Action: Key pressed <Key.backspace>
Screenshot: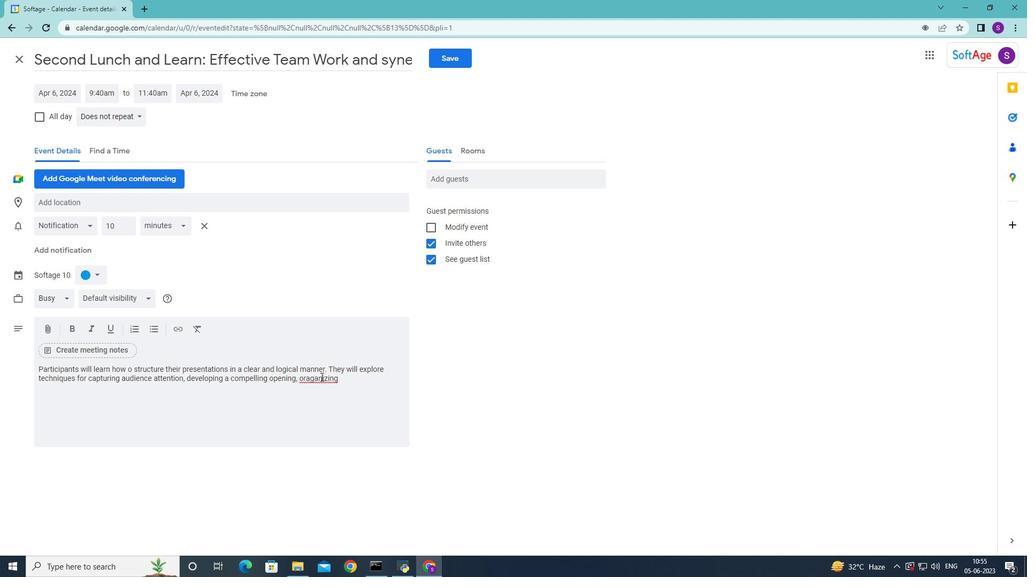 
Action: Mouse moved to (342, 380)
Screenshot: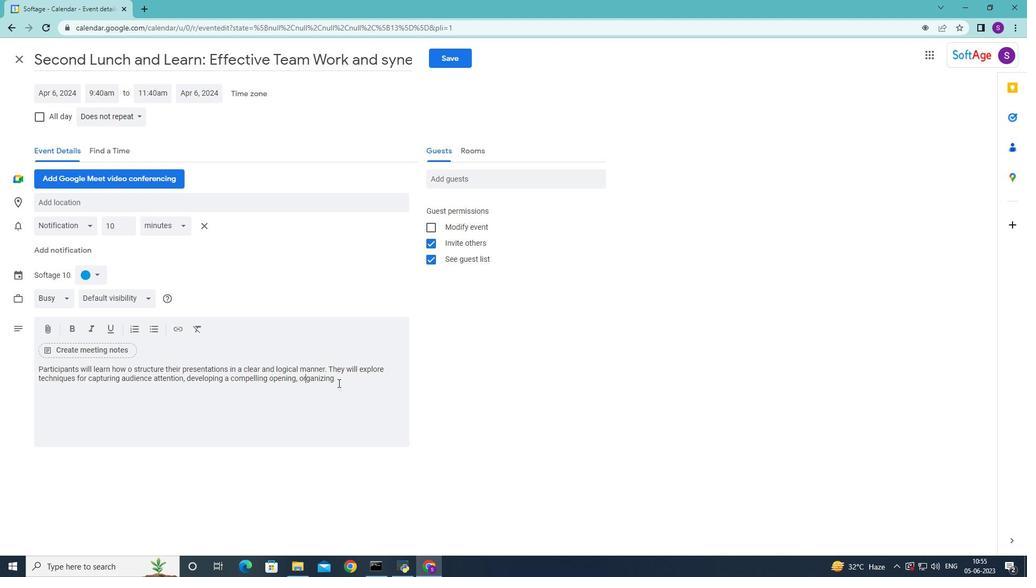 
Action: Mouse pressed left at (342, 380)
Screenshot: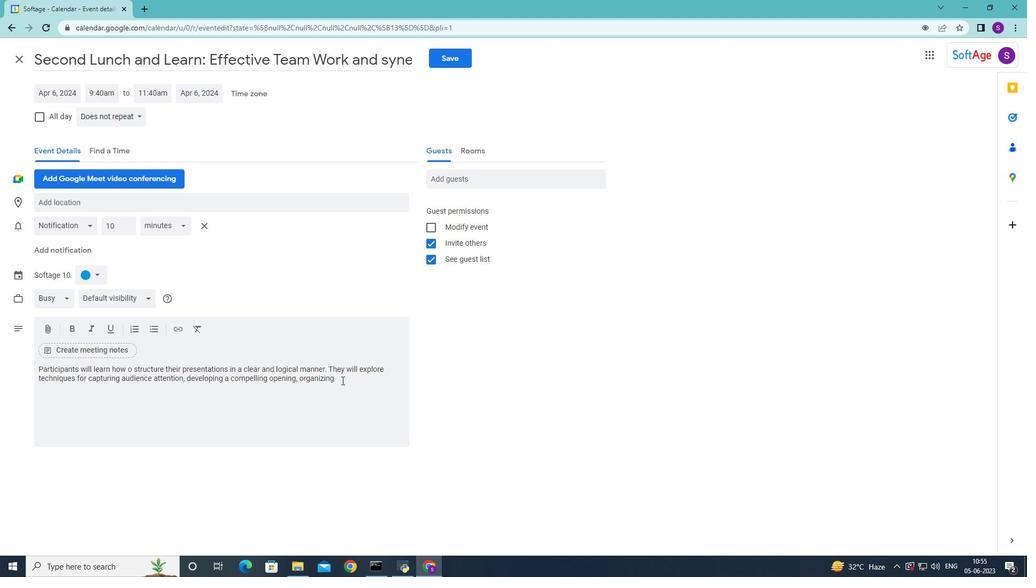 
Action: Mouse moved to (366, 364)
Screenshot: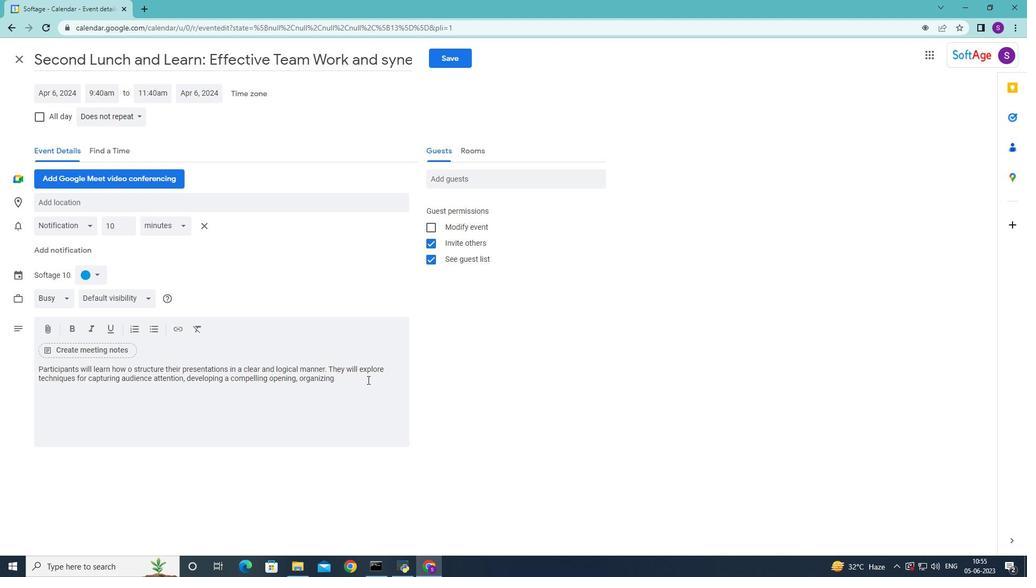 
Action: Key pressed content<Key.space>effectively<Key.space><Key.backspace>,<Key.space>and<Key.space>delivering<Key.space>a<Key.space>memorable<Key.space>closing.<Key.space>
Screenshot: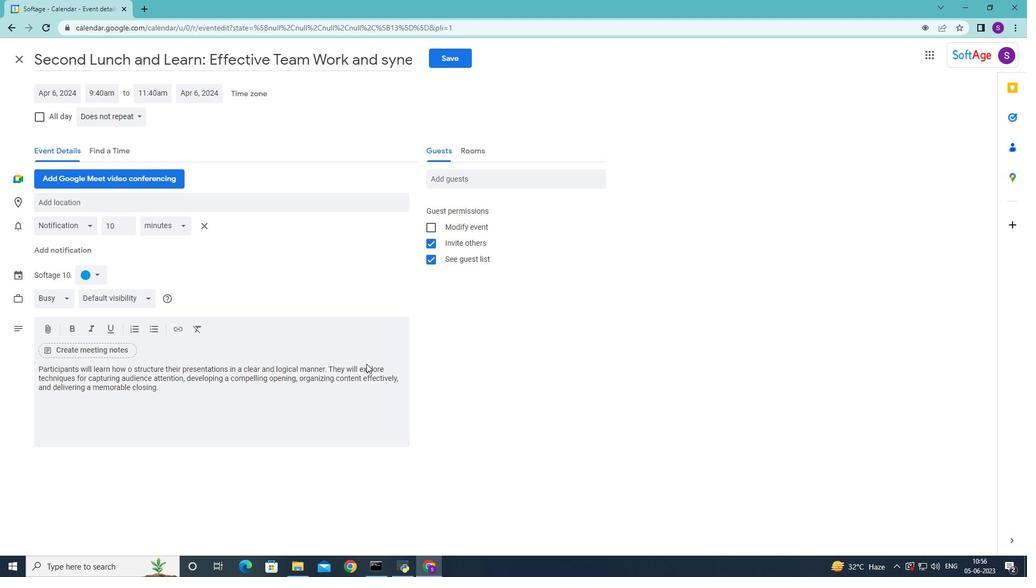 
Action: Mouse moved to (99, 276)
Screenshot: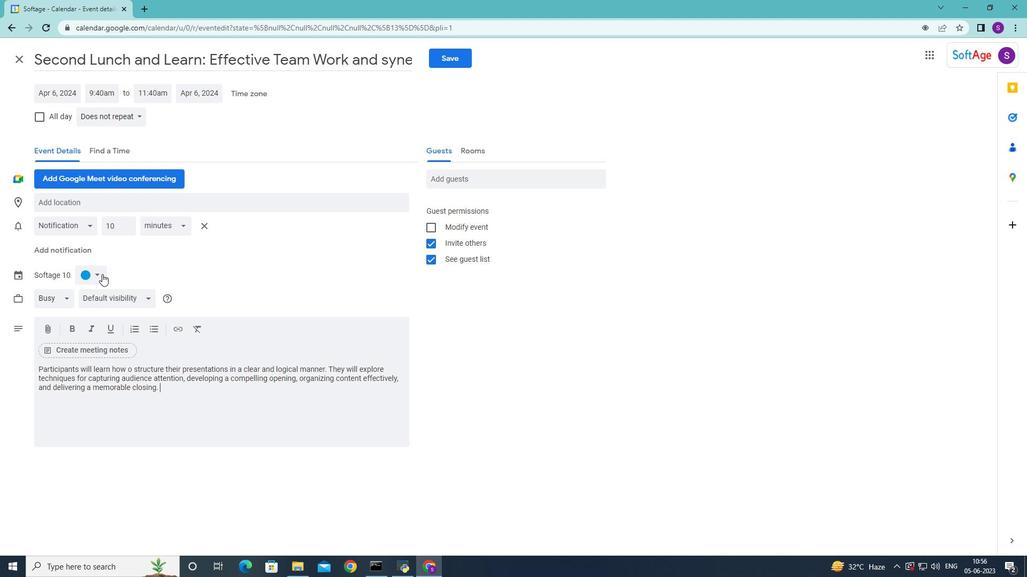 
Action: Mouse pressed left at (99, 276)
Screenshot: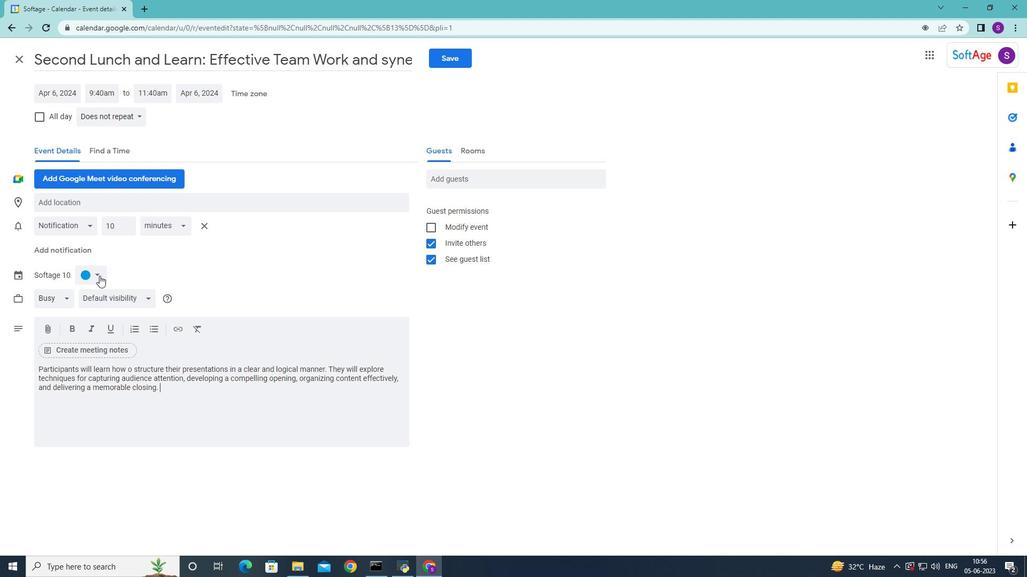 
Action: Mouse moved to (98, 299)
Screenshot: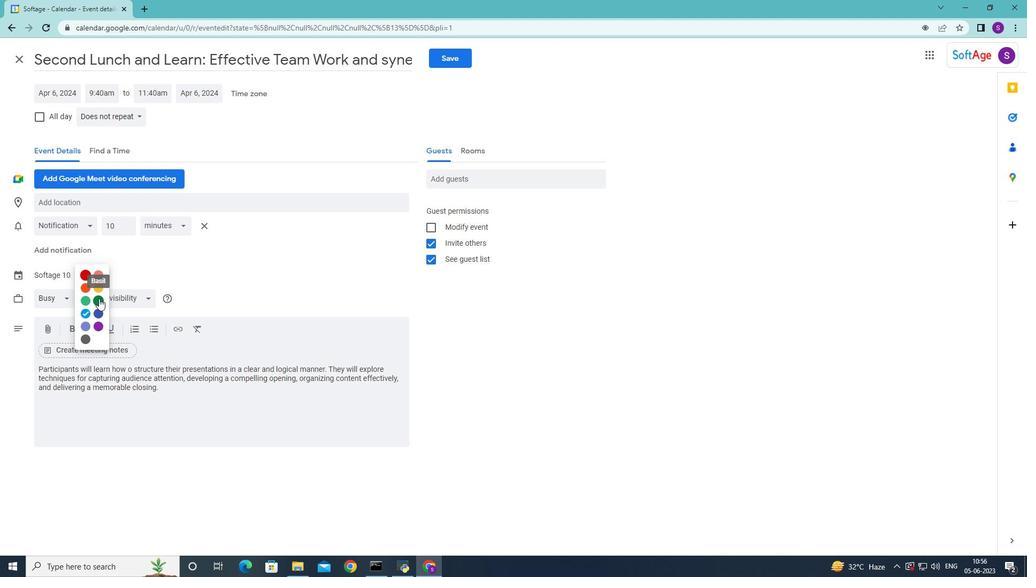 
Action: Mouse pressed left at (98, 299)
Screenshot: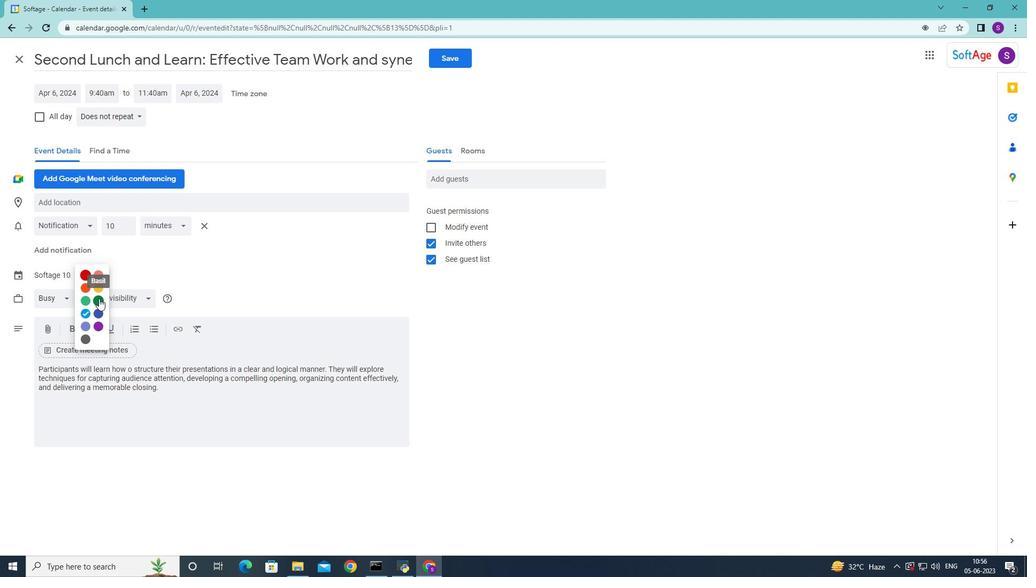 
Action: Mouse moved to (89, 193)
Screenshot: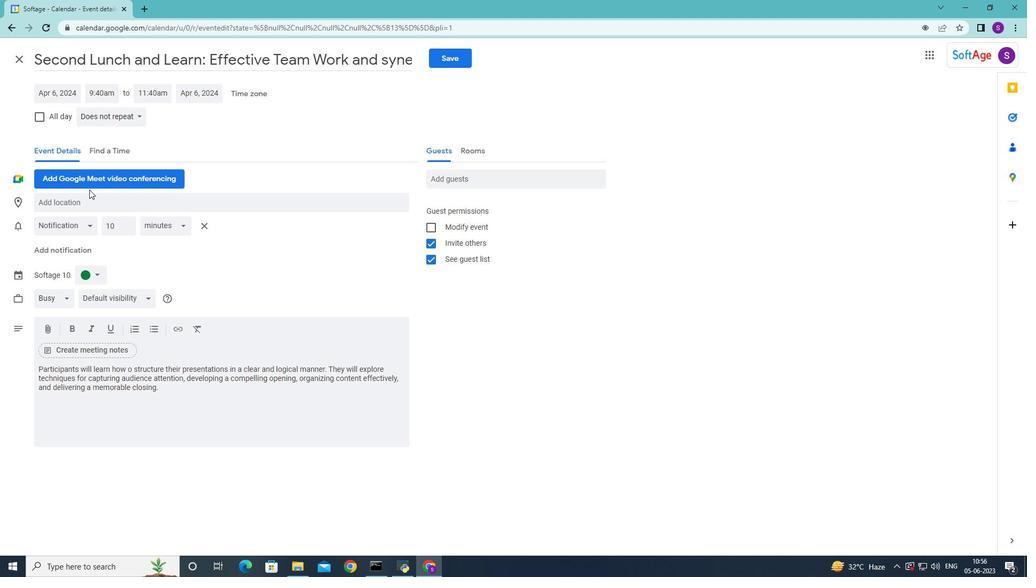 
Action: Mouse pressed left at (89, 193)
Screenshot: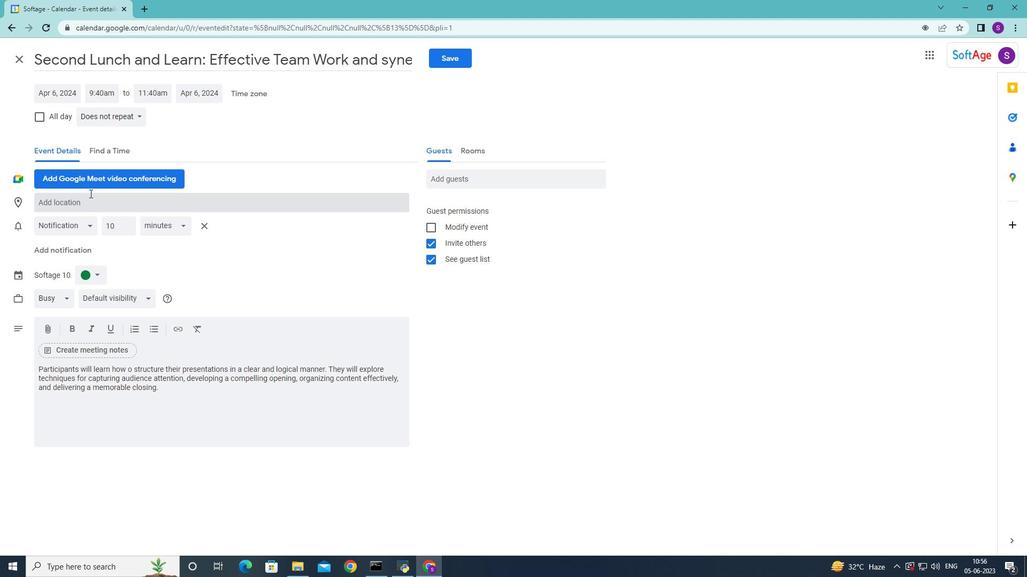 
Action: Key pressed 789<Key.space><Key.shift>Spice<Key.space><Key.shift>Bazaar,<Key.space><Key.shift>stanbul,<Key.space><Key.shift>turkey<Key.space>
Screenshot: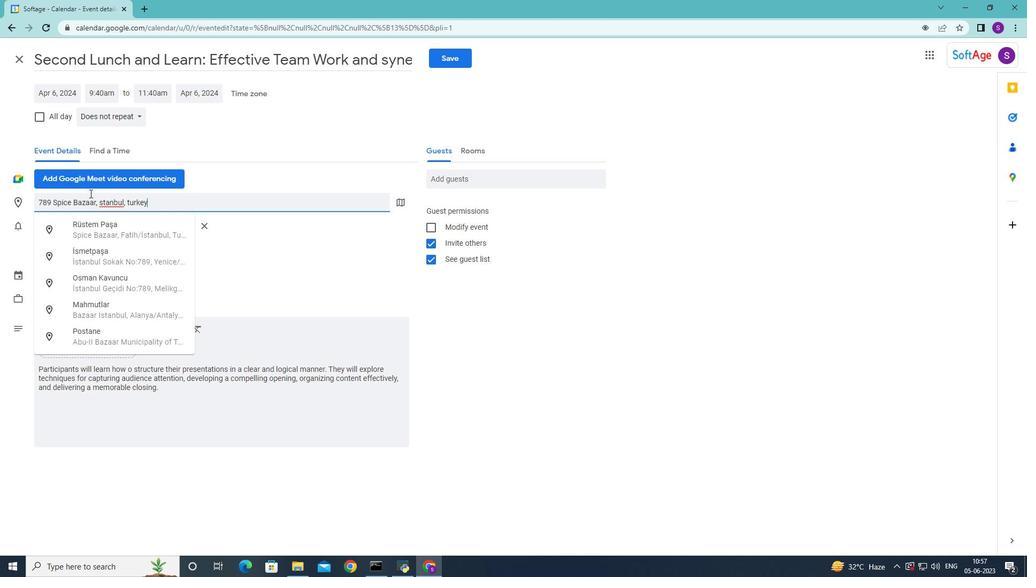 
Action: Mouse moved to (101, 223)
Screenshot: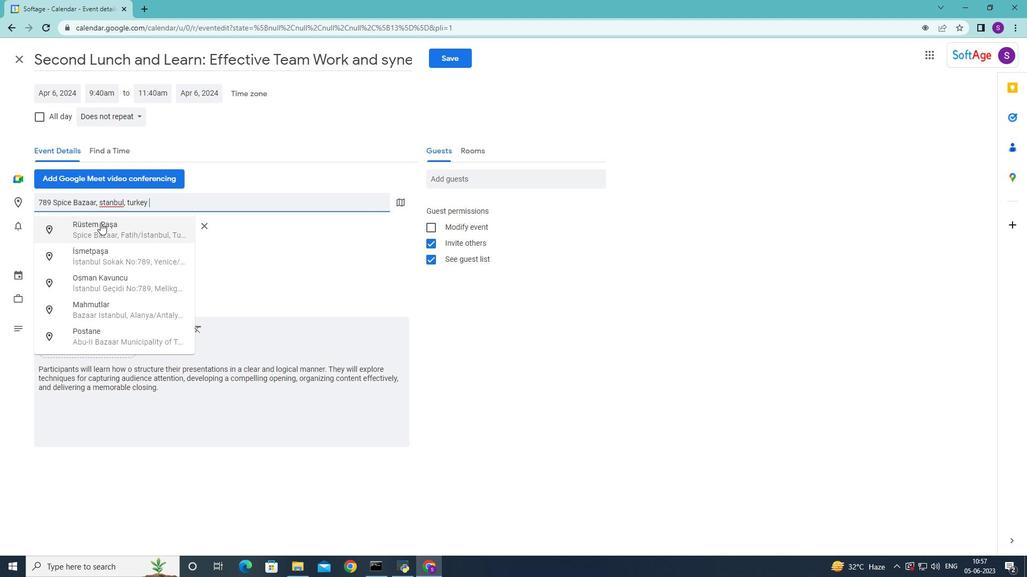 
Action: Mouse pressed left at (101, 223)
Screenshot: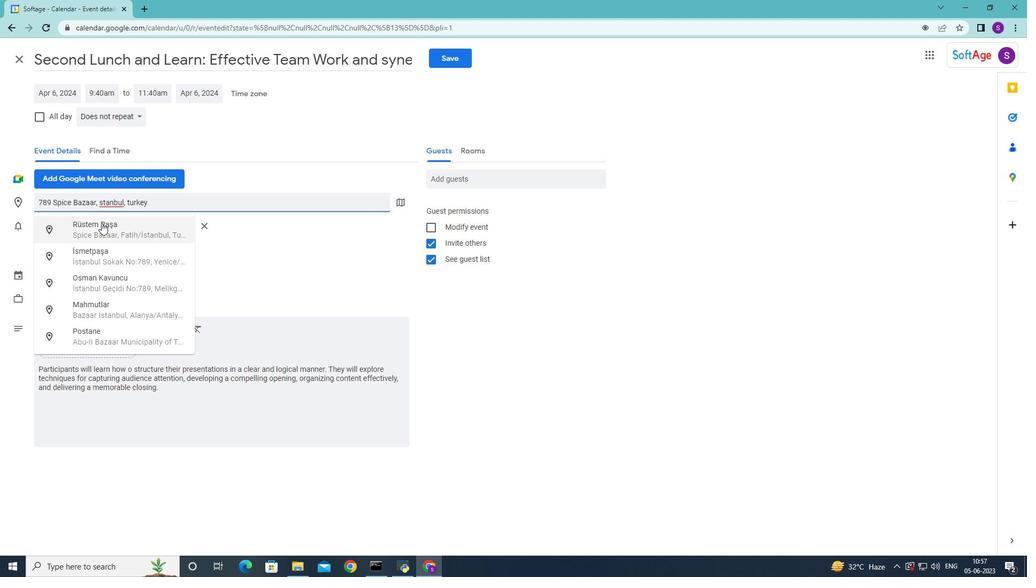 
Action: Mouse moved to (450, 184)
Screenshot: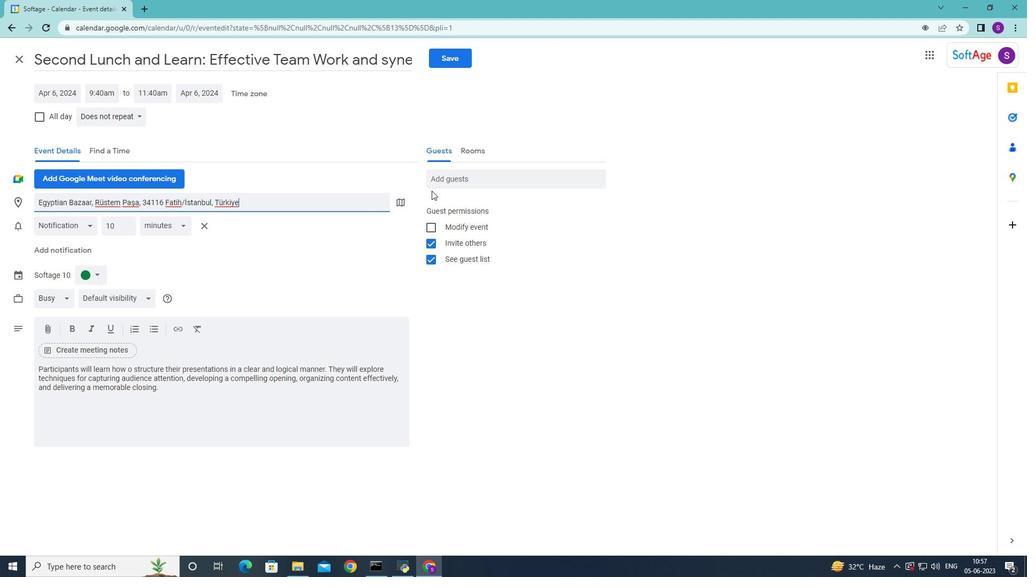 
Action: Mouse pressed left at (450, 184)
Screenshot: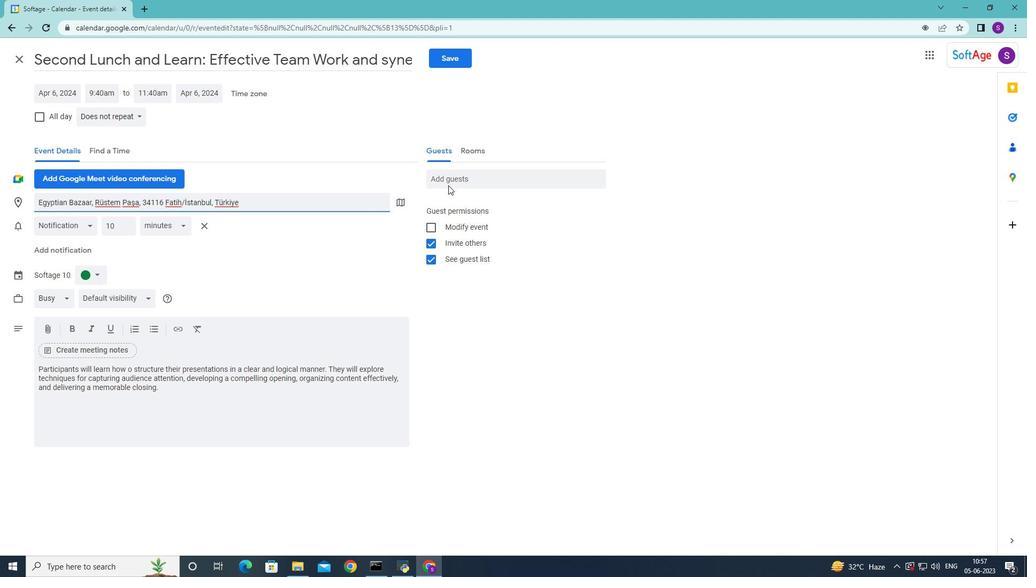 
Action: Mouse moved to (448, 182)
Screenshot: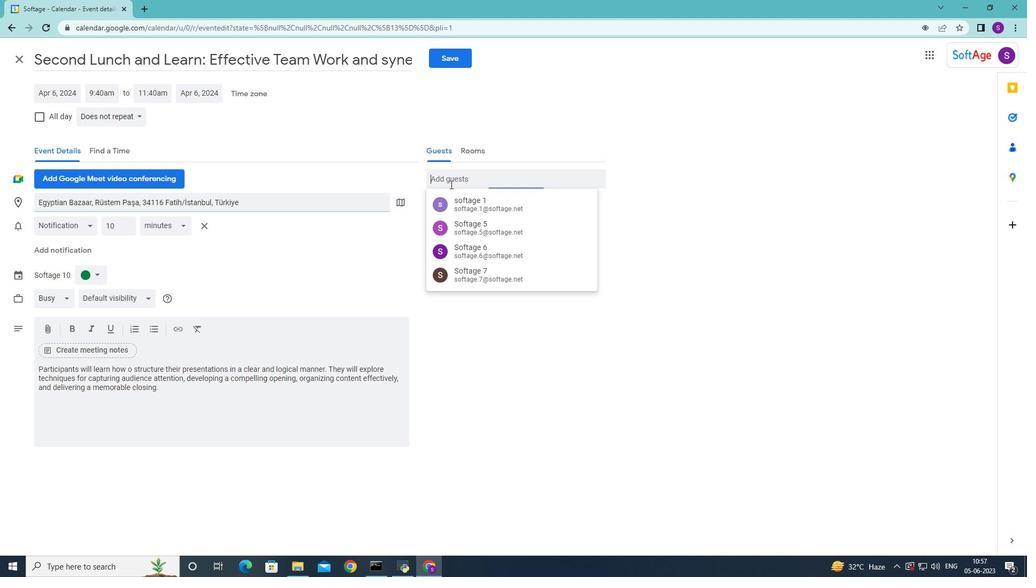 
Action: Key pressed <Key.shift>Softage.8<Key.shift>2<Key.backspace><Key.shift>@
Screenshot: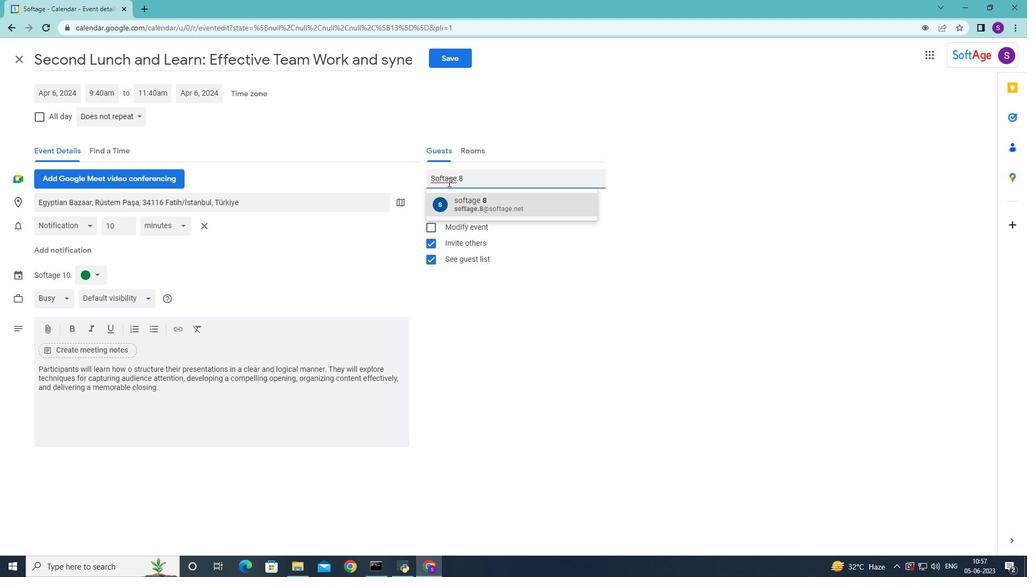 
Action: Mouse moved to (447, 181)
Screenshot: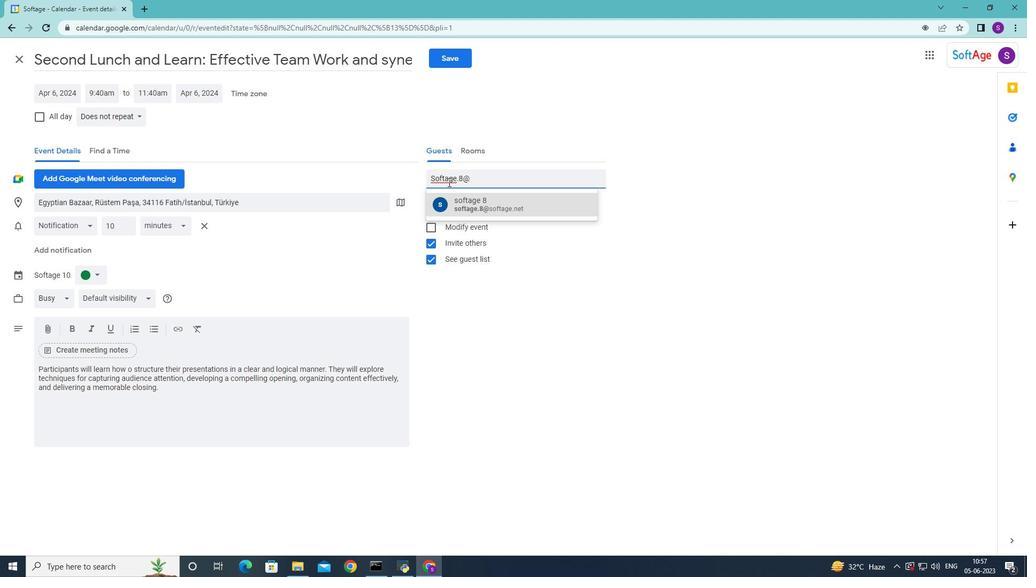 
Action: Key pressed softage,<Key.backspace>,<Key.backspace>.net
Screenshot: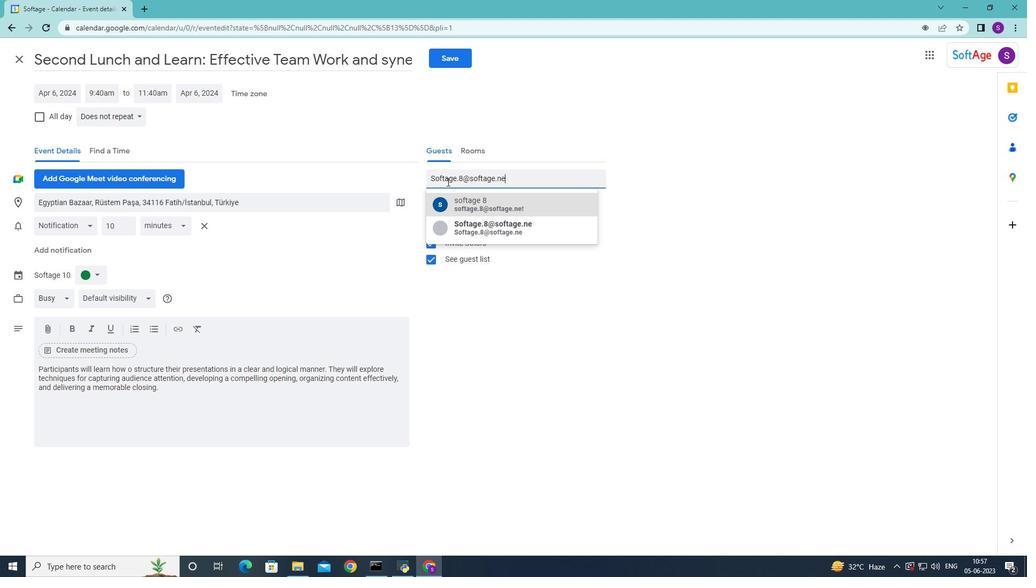 
Action: Mouse moved to (465, 199)
Screenshot: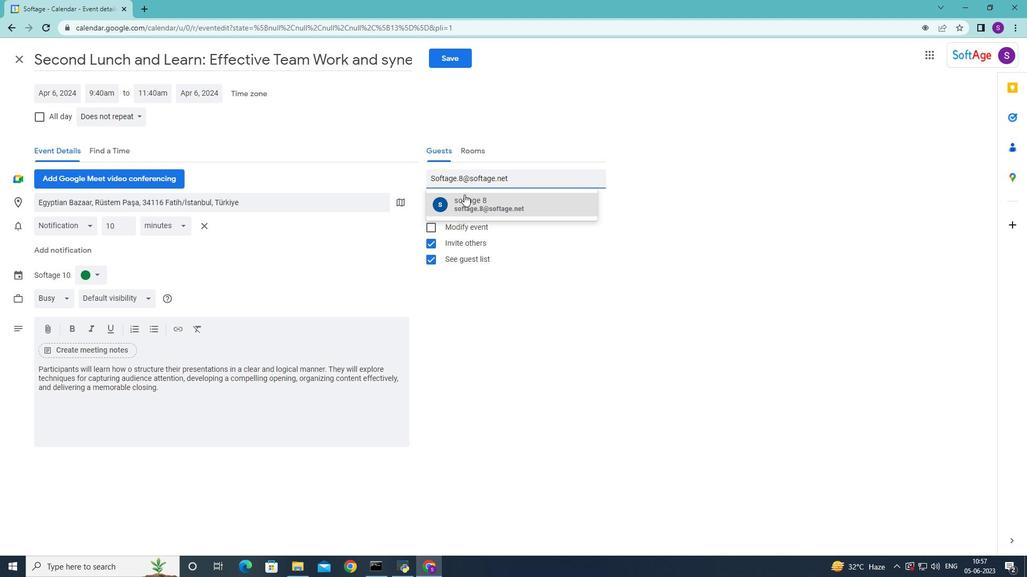 
Action: Mouse pressed left at (465, 199)
Screenshot: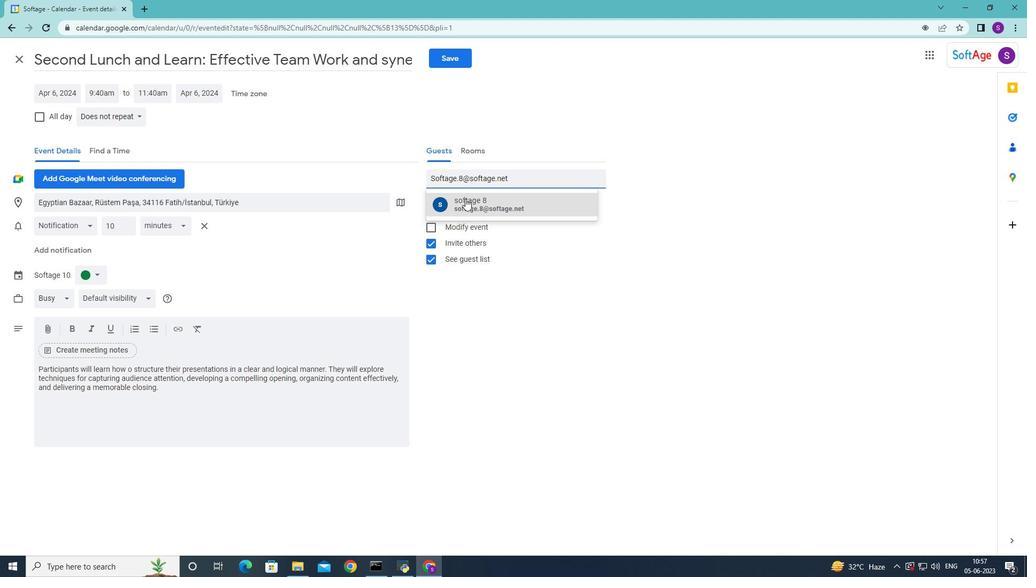 
Action: Mouse moved to (481, 165)
Screenshot: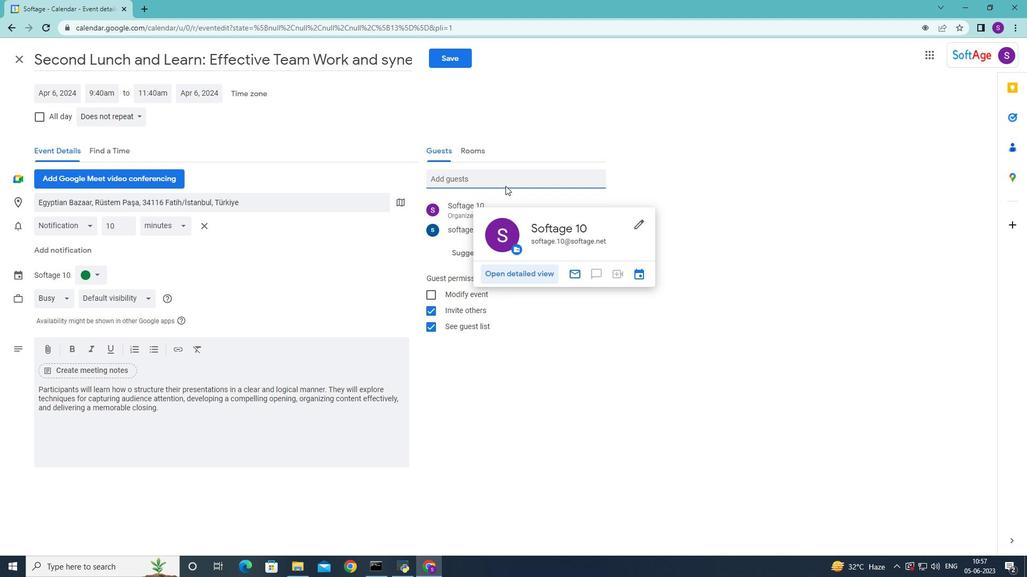 
Action: Key pressed <Key.shift>
Screenshot: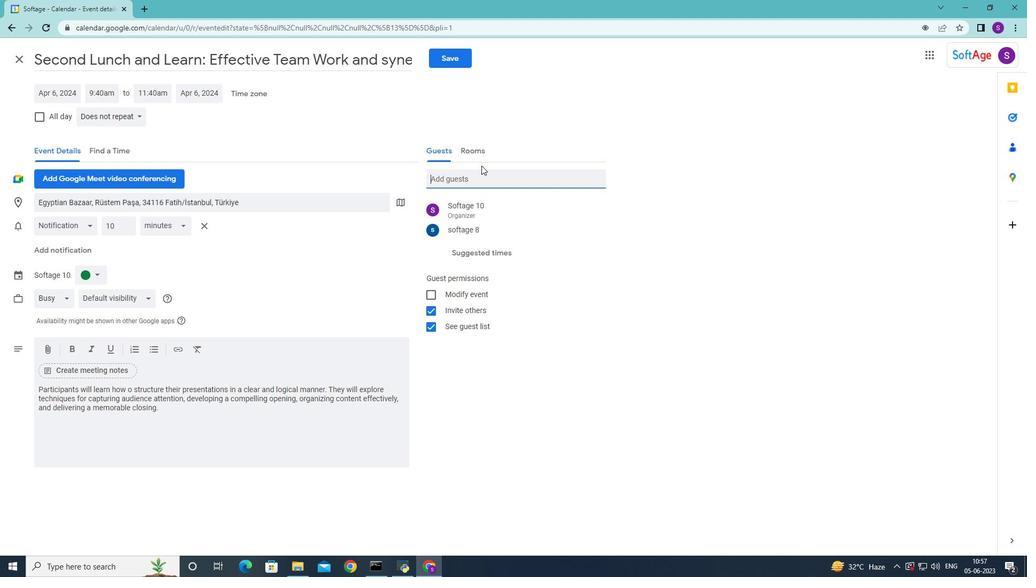 
Action: Mouse moved to (481, 165)
Screenshot: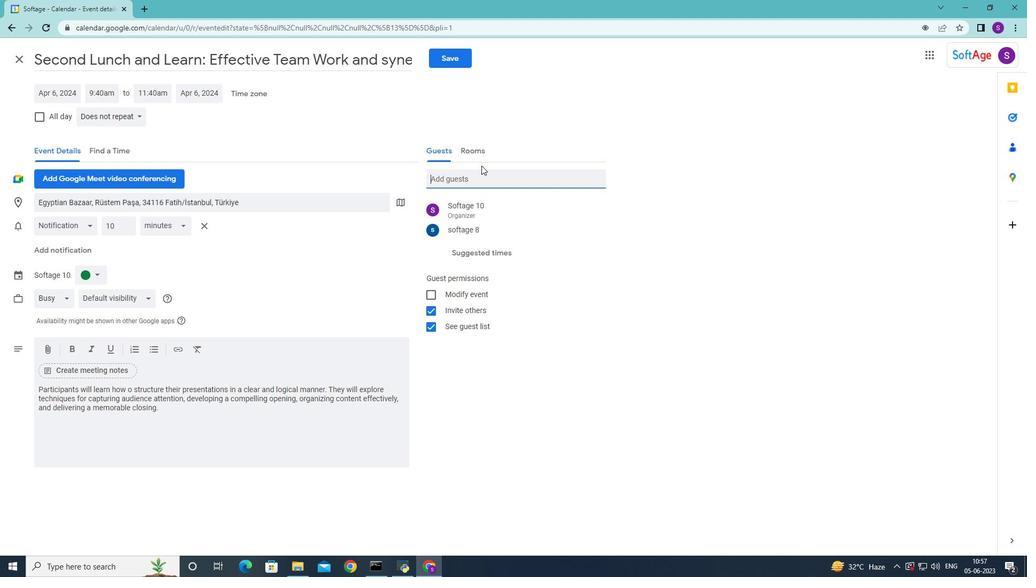
Action: Key pressed Softage.9<Key.shift>2softage.net
Screenshot: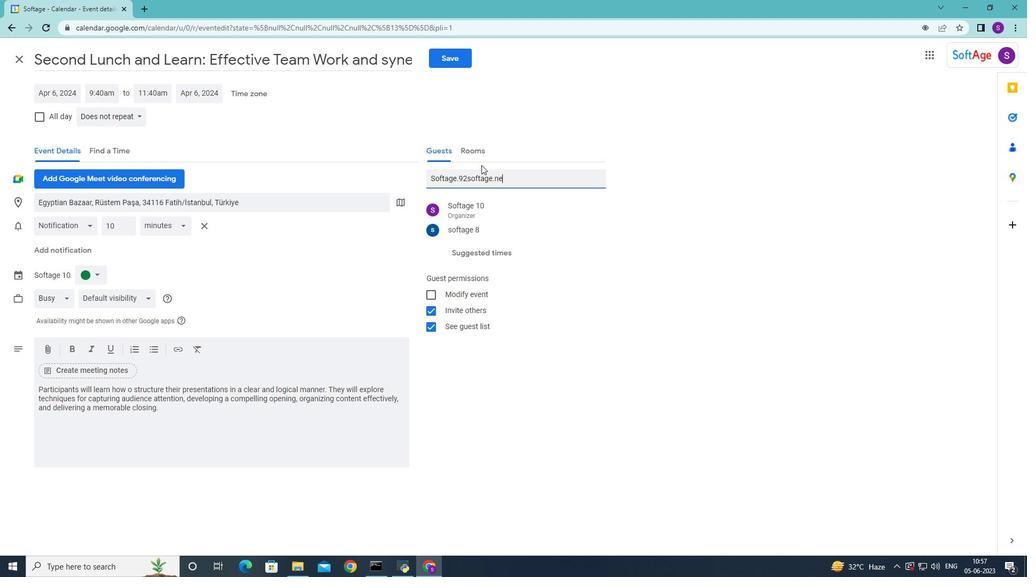 
Action: Mouse moved to (467, 176)
Screenshot: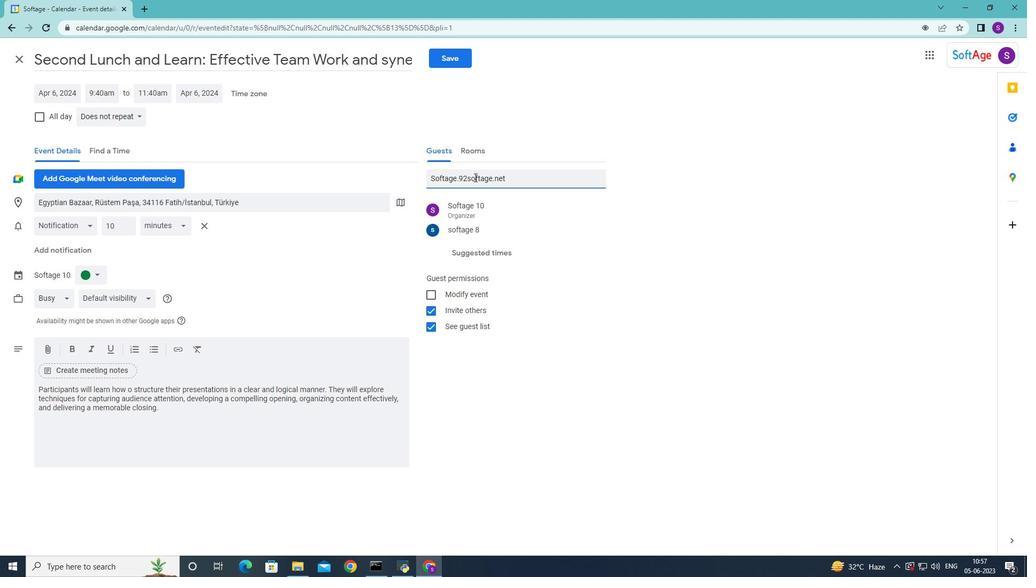 
Action: Mouse pressed left at (467, 176)
Screenshot: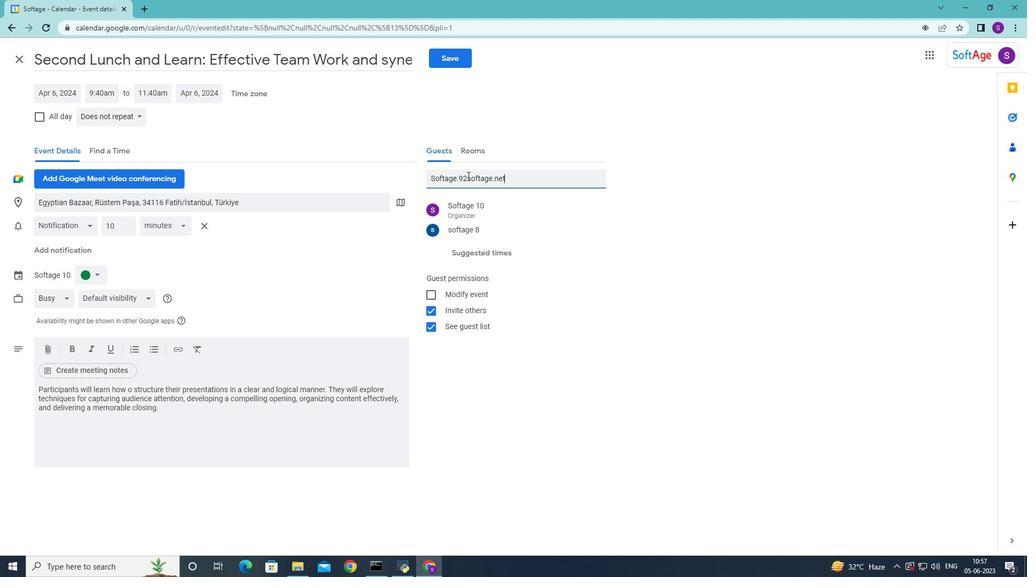 
Action: Mouse moved to (470, 174)
Screenshot: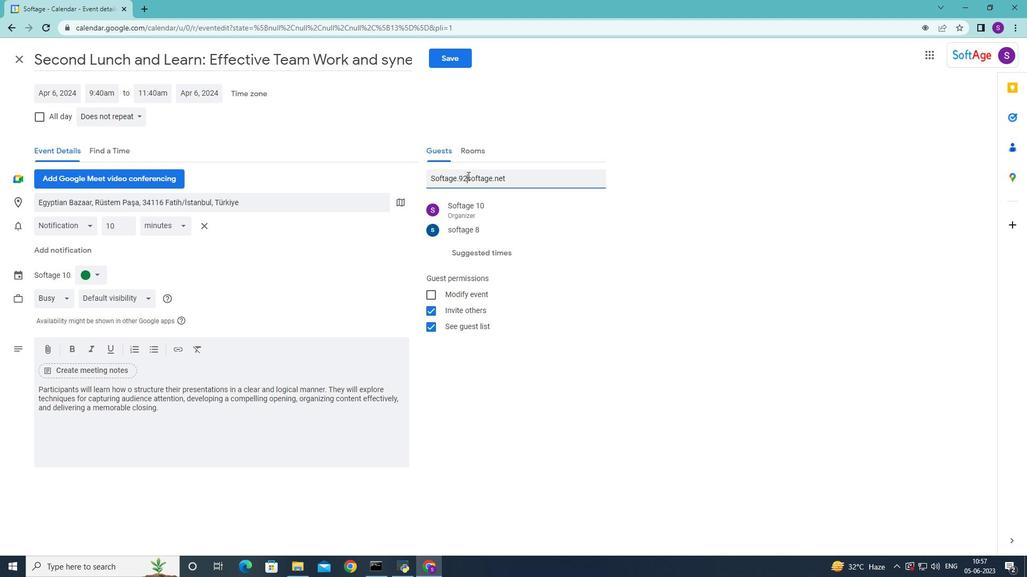 
Action: Key pressed <Key.backspace><Key.shift><Key.shift>@
Screenshot: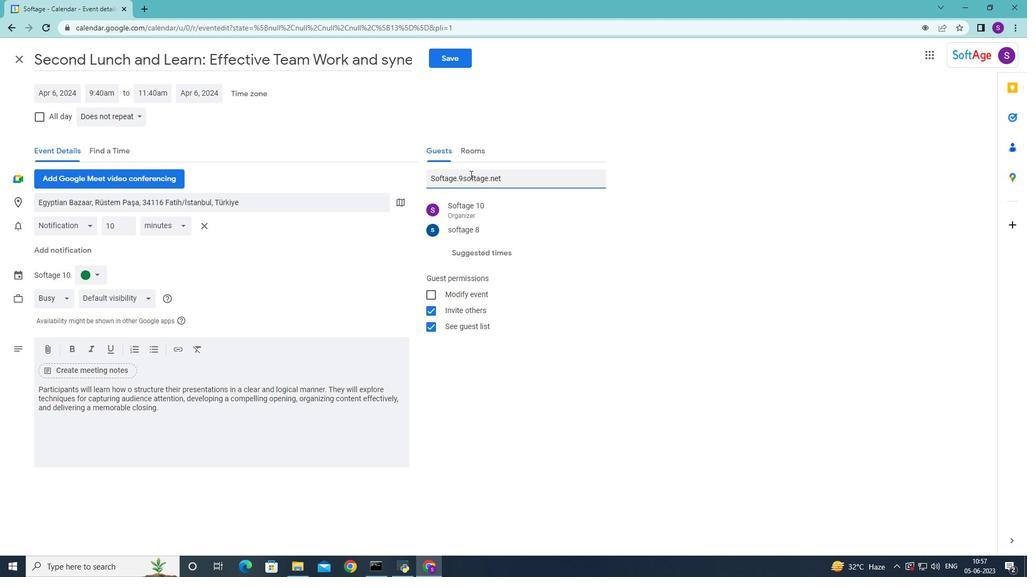 
Action: Mouse moved to (487, 199)
Screenshot: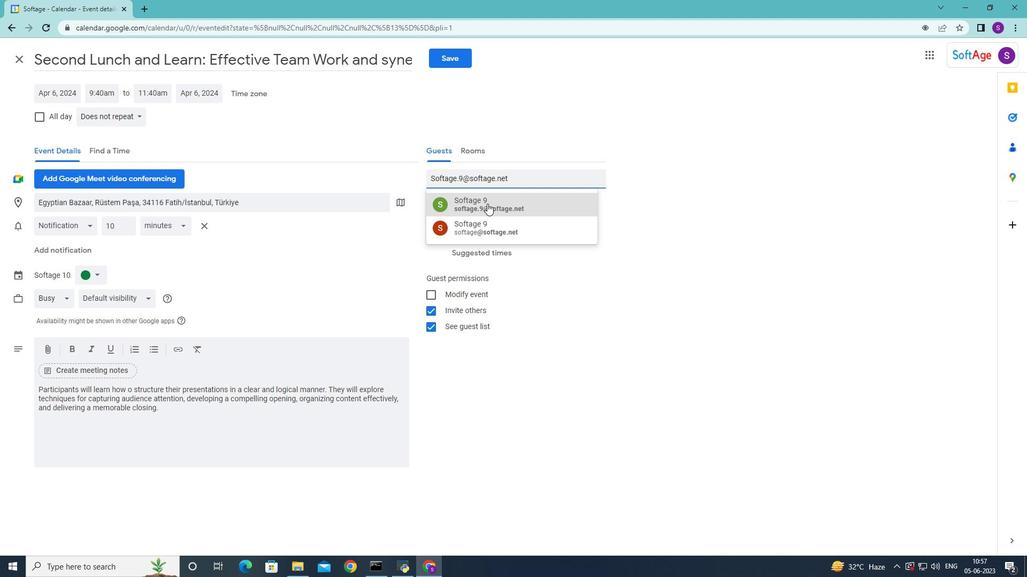 
Action: Mouse pressed left at (487, 199)
Screenshot: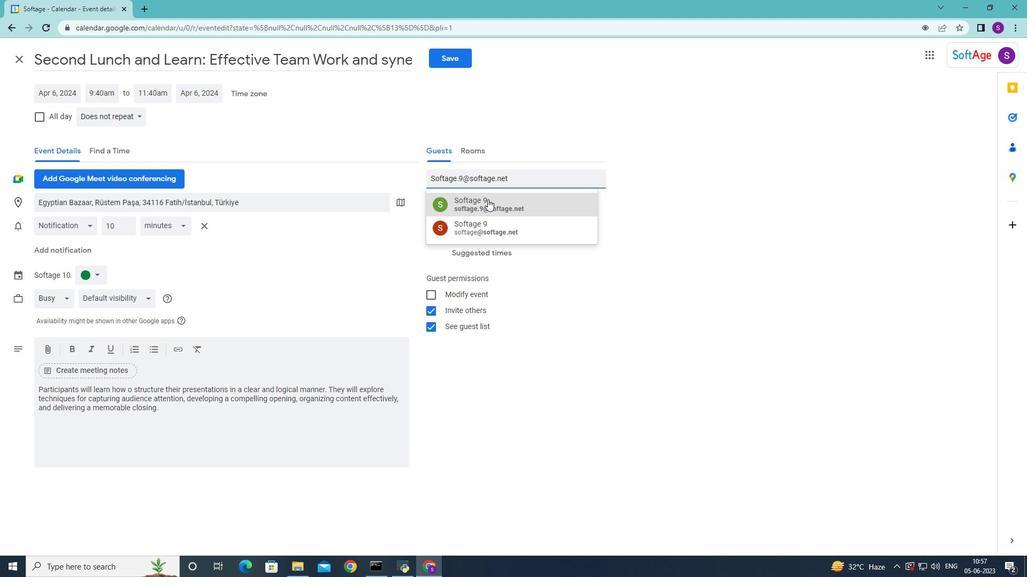 
Action: Mouse moved to (131, 116)
Screenshot: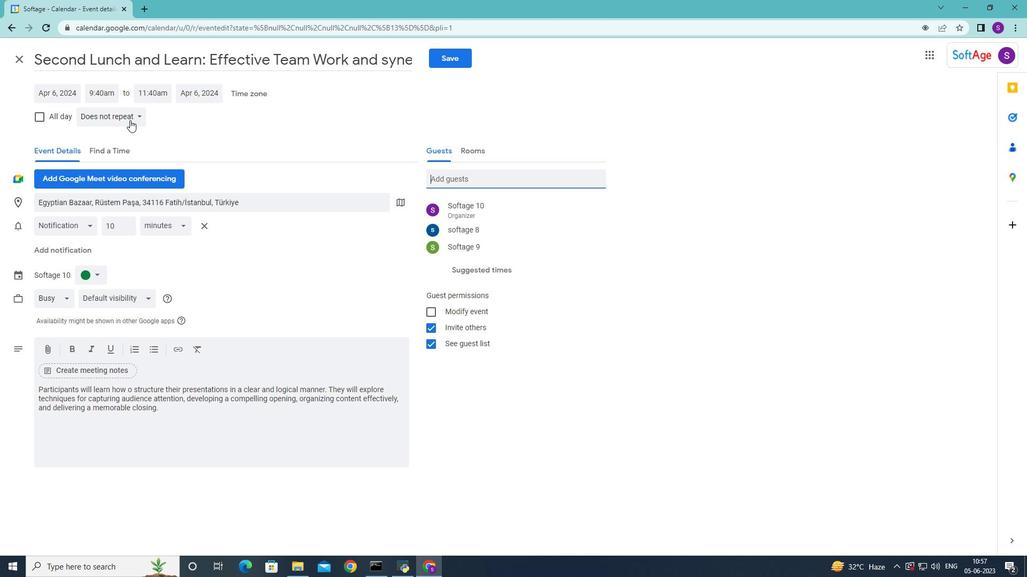 
Action: Mouse pressed left at (131, 116)
Screenshot: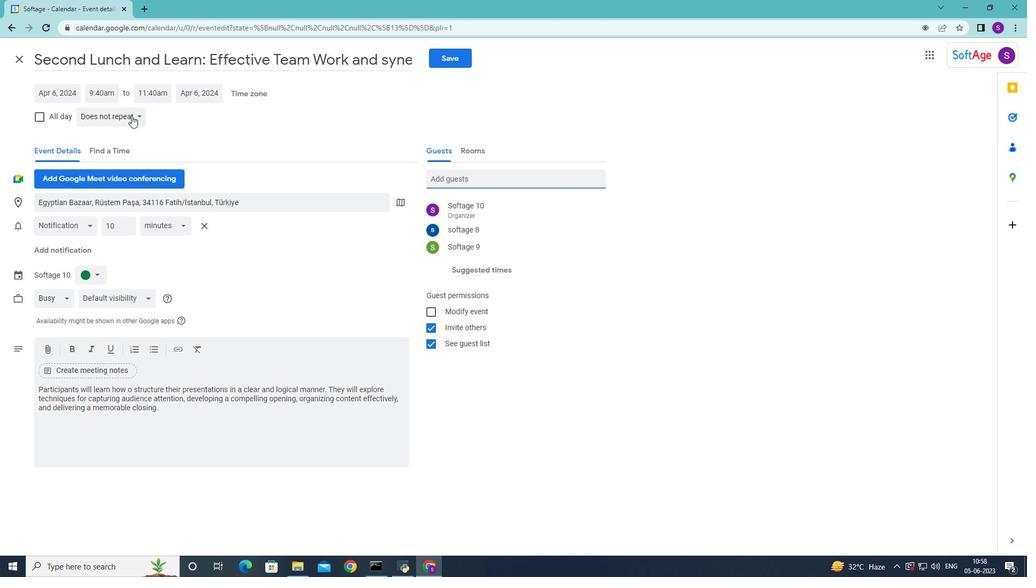 
Action: Mouse moved to (156, 211)
Screenshot: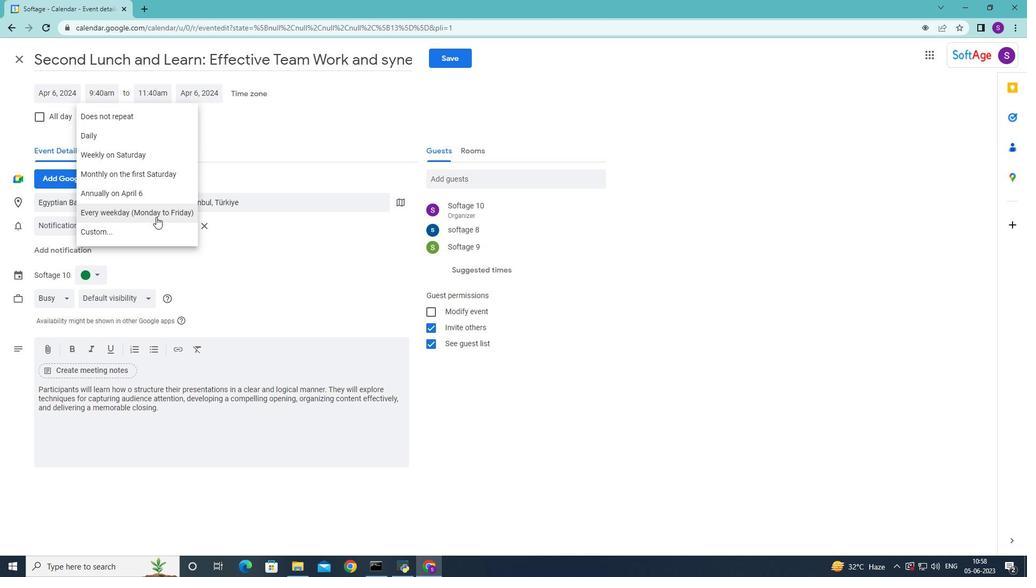 
Action: Mouse pressed left at (156, 211)
Screenshot: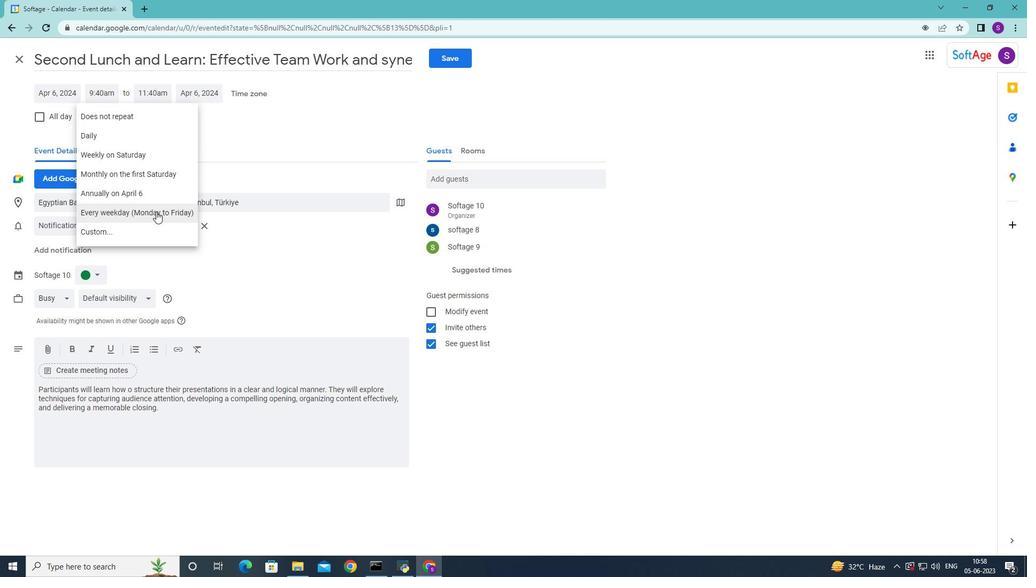 
Action: Mouse moved to (444, 57)
Screenshot: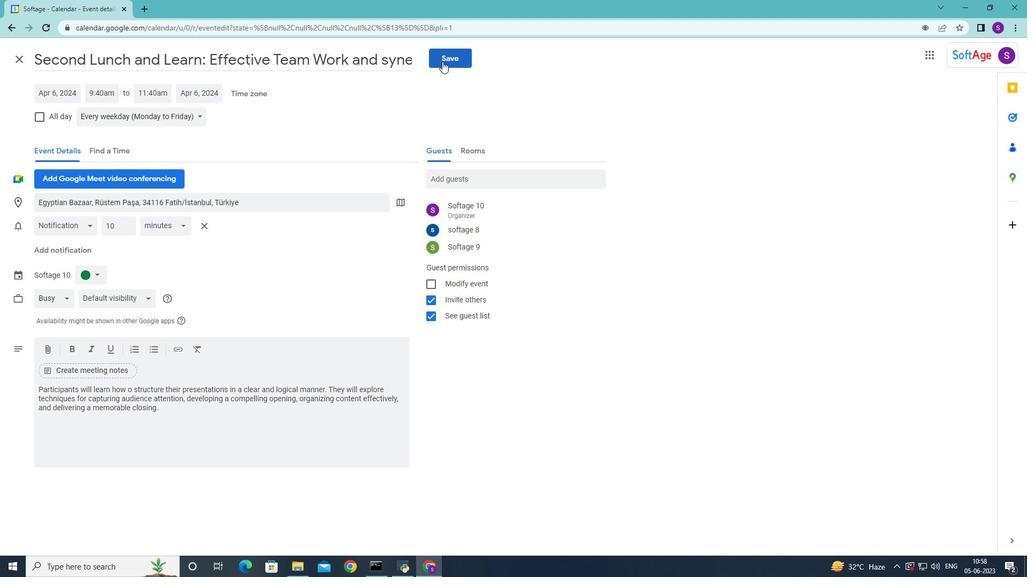 
Action: Mouse pressed left at (444, 57)
Screenshot: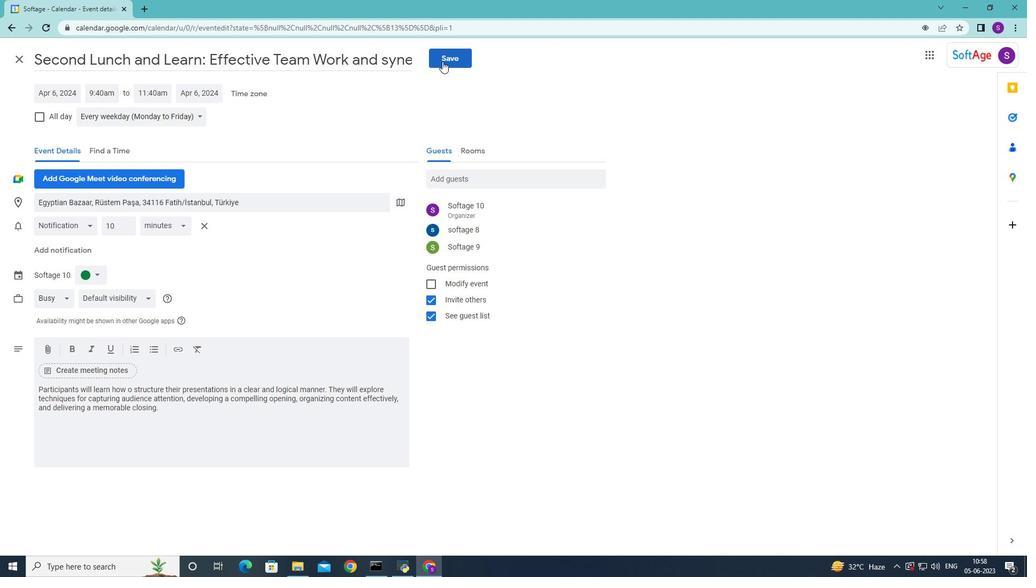 
Action: Mouse moved to (618, 320)
Screenshot: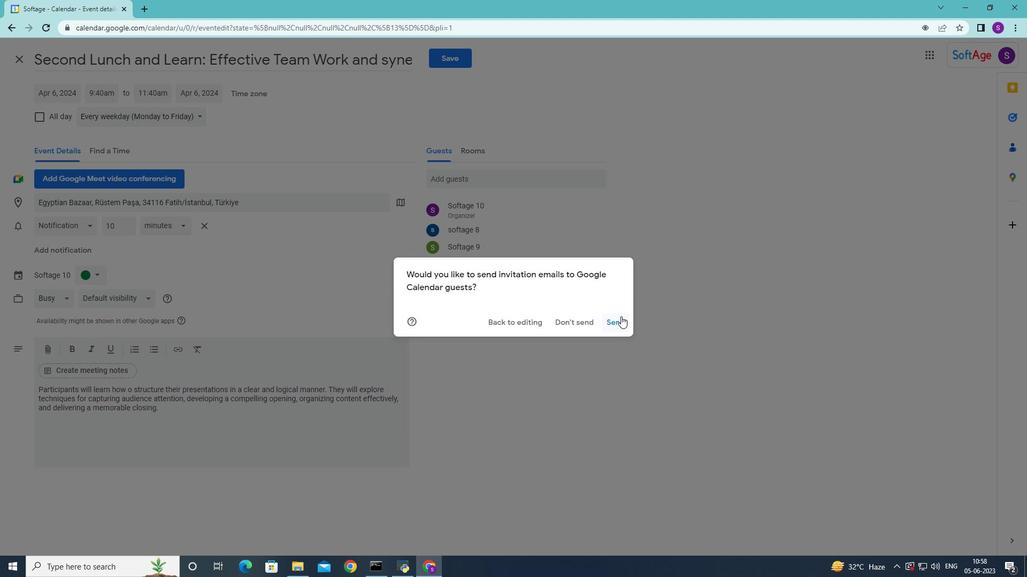 
Action: Mouse pressed left at (618, 320)
Screenshot: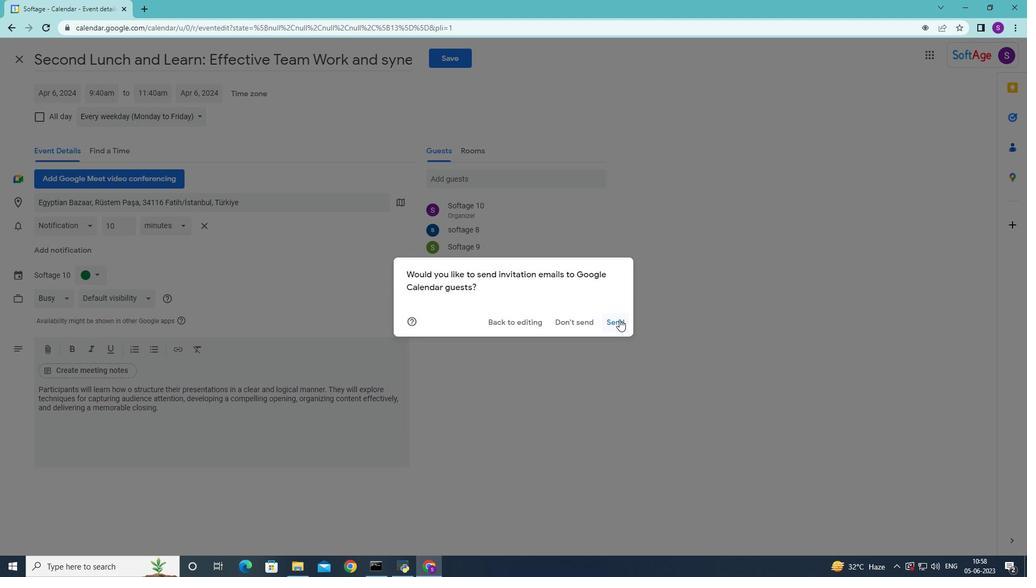 
Action: Mouse moved to (439, 283)
Screenshot: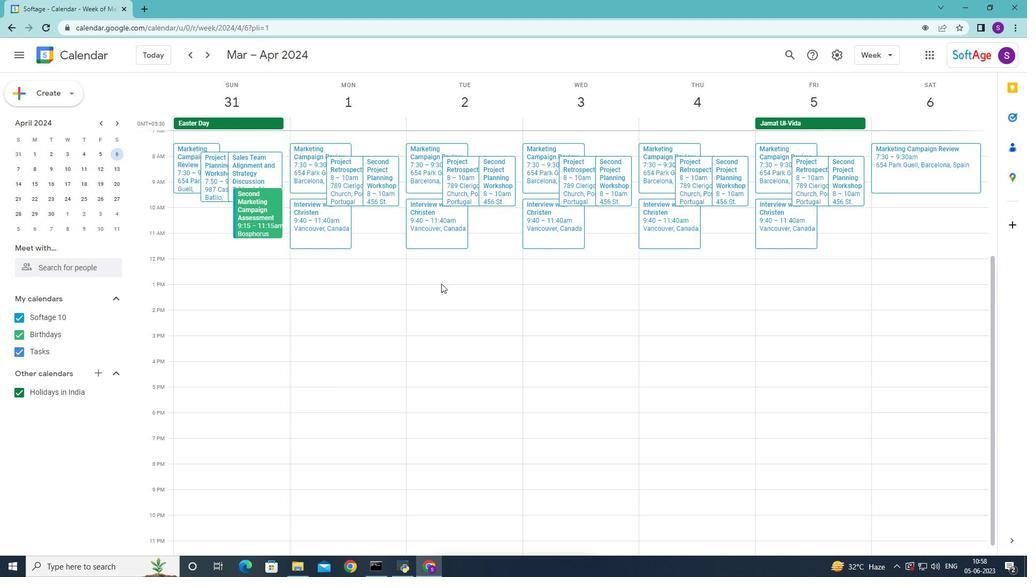
